 Task: Add the start date of August, 2020.
Action: Mouse moved to (928, 121)
Screenshot: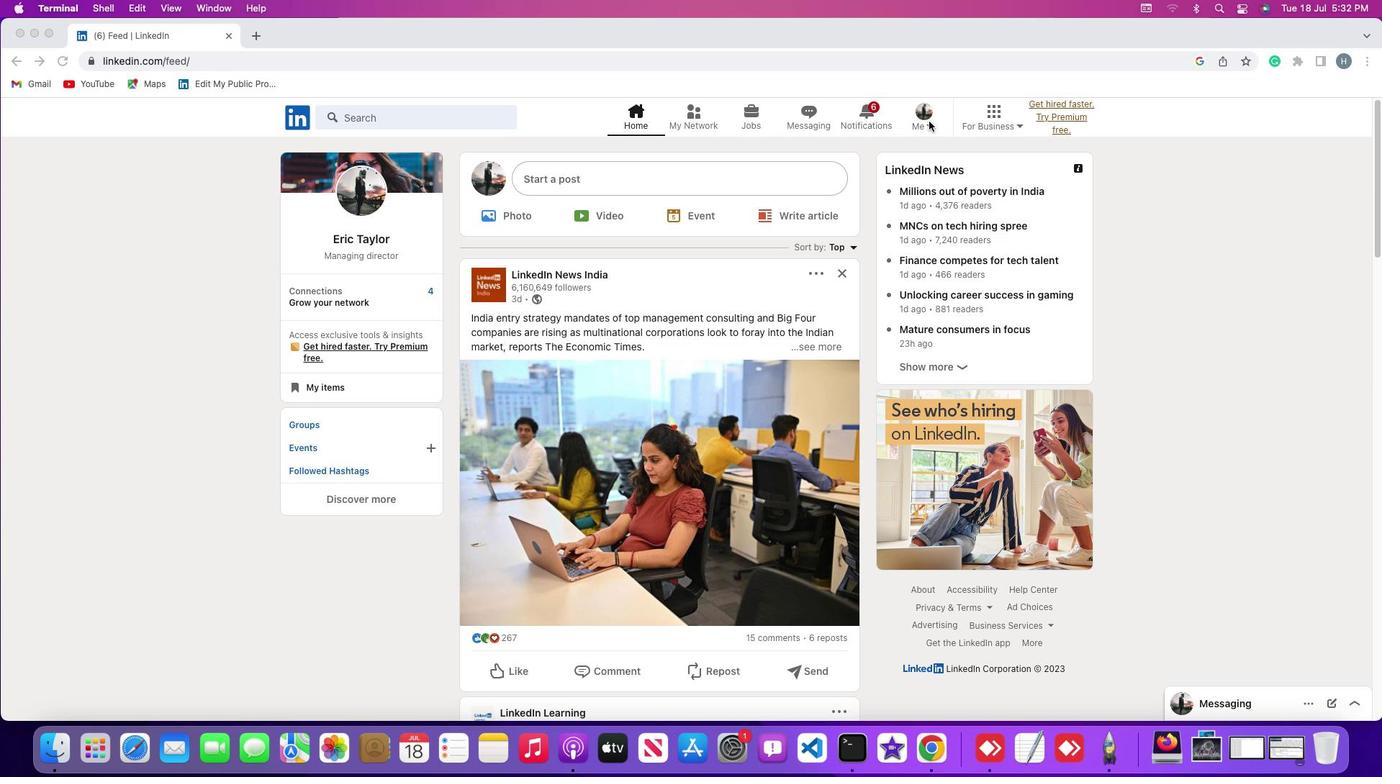 
Action: Mouse pressed left at (928, 121)
Screenshot: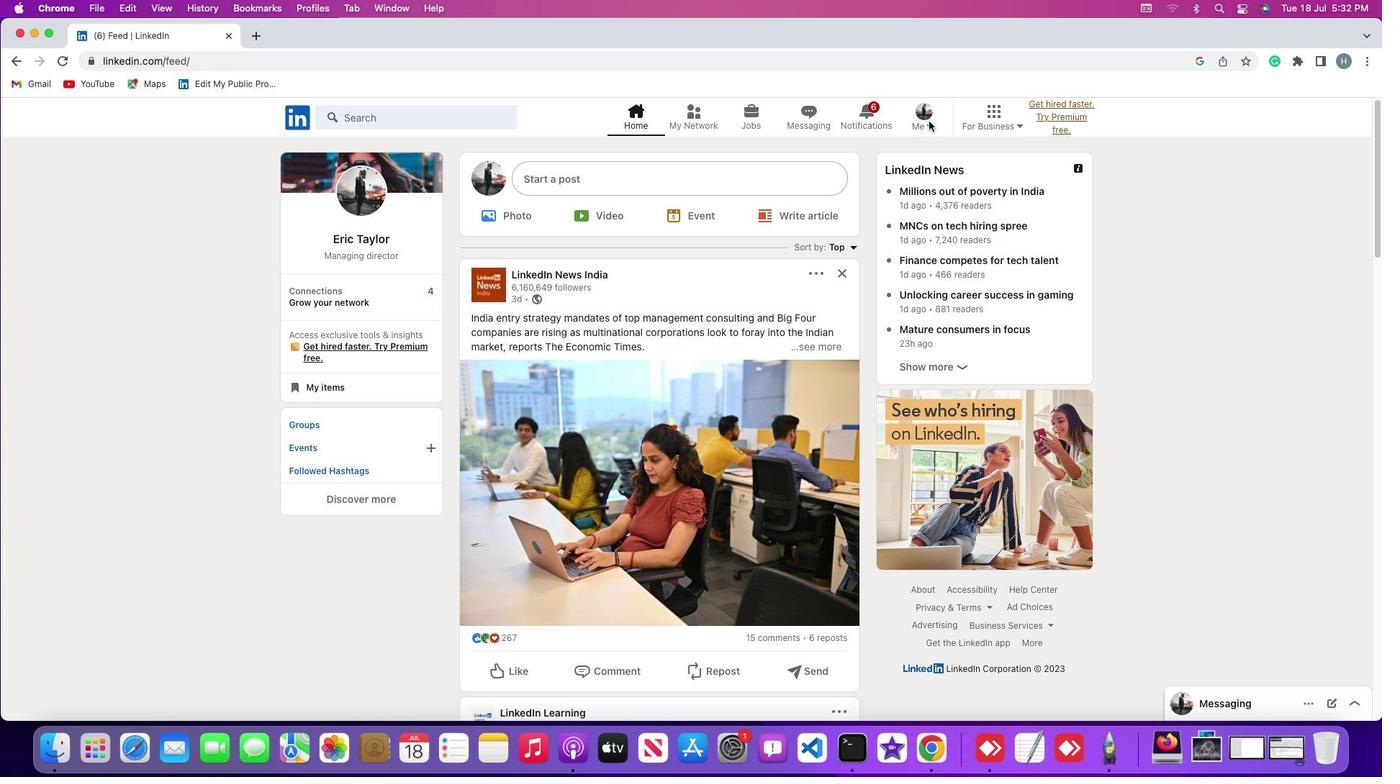 
Action: Mouse moved to (931, 123)
Screenshot: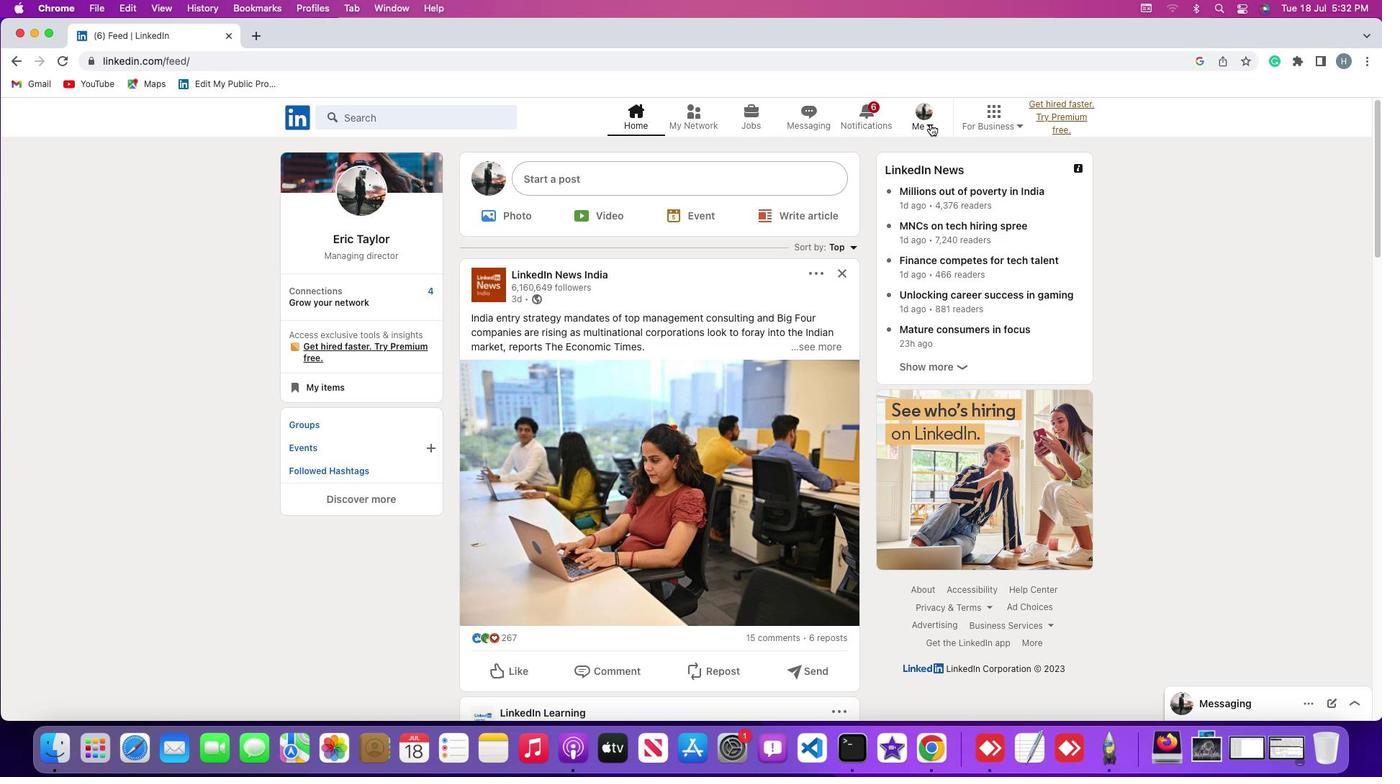 
Action: Mouse pressed left at (931, 123)
Screenshot: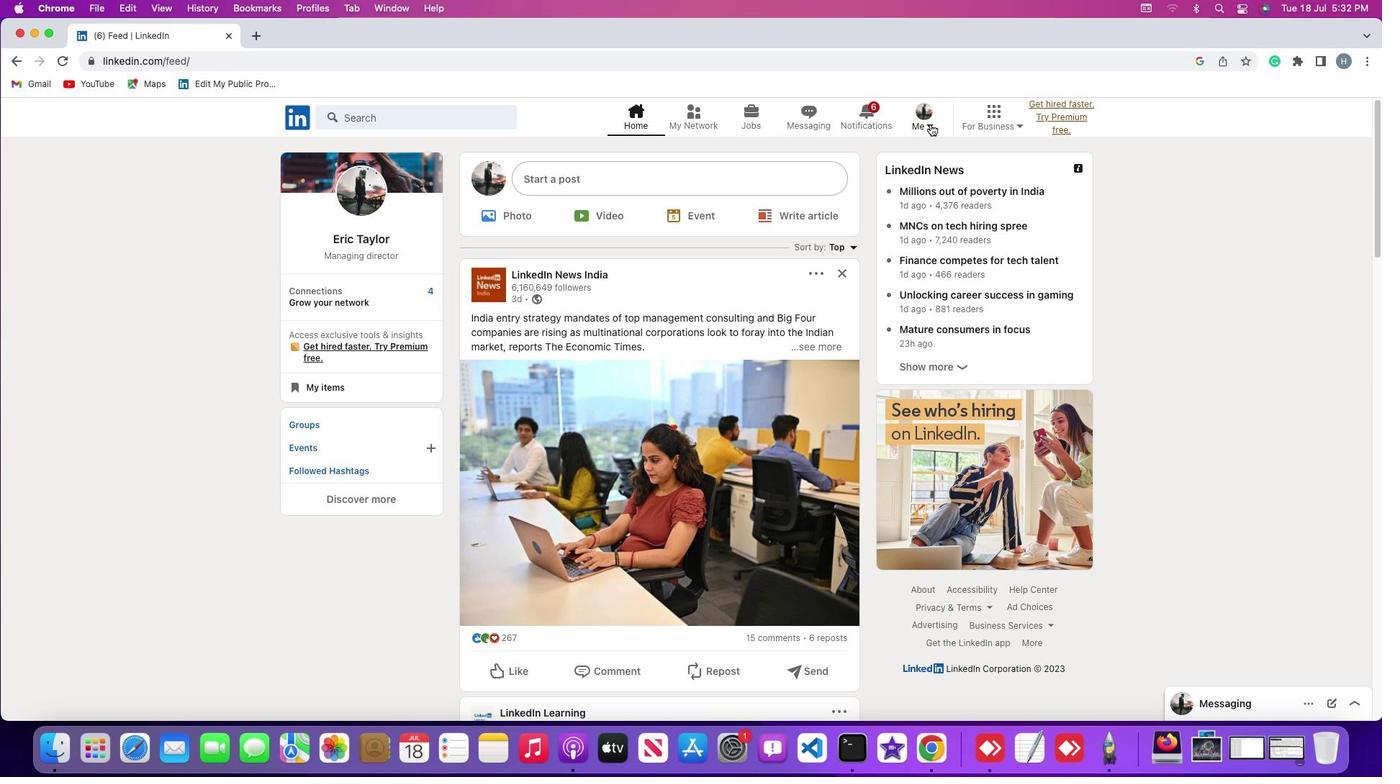 
Action: Mouse moved to (913, 198)
Screenshot: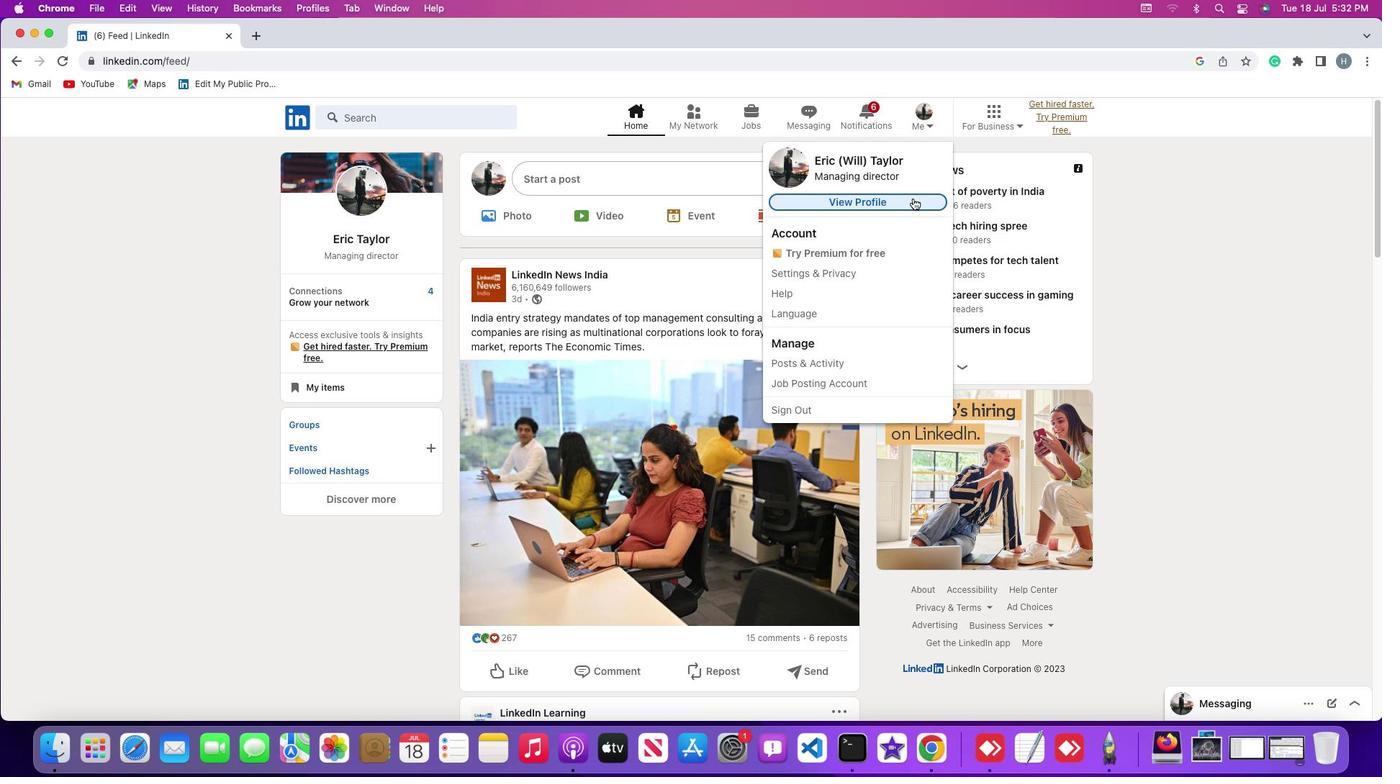 
Action: Mouse pressed left at (913, 198)
Screenshot: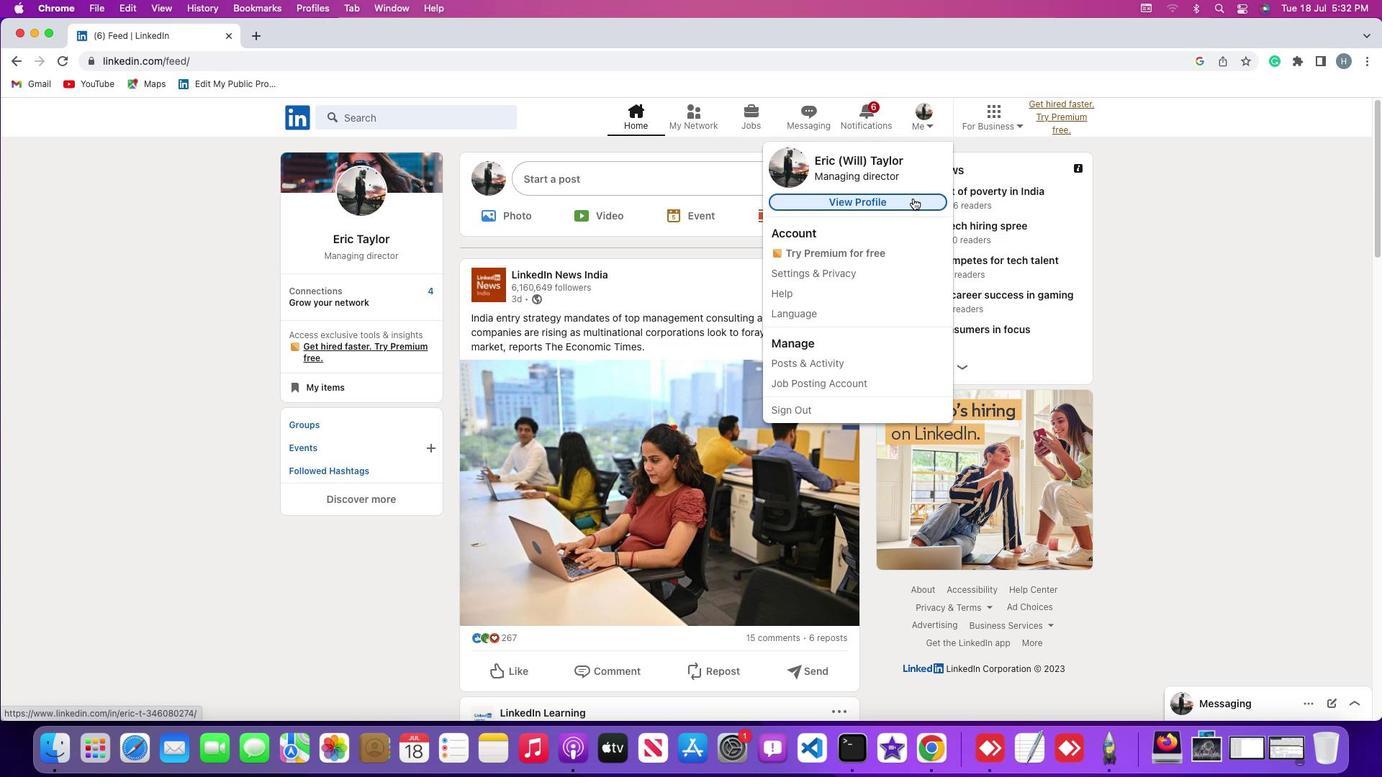 
Action: Mouse moved to (829, 316)
Screenshot: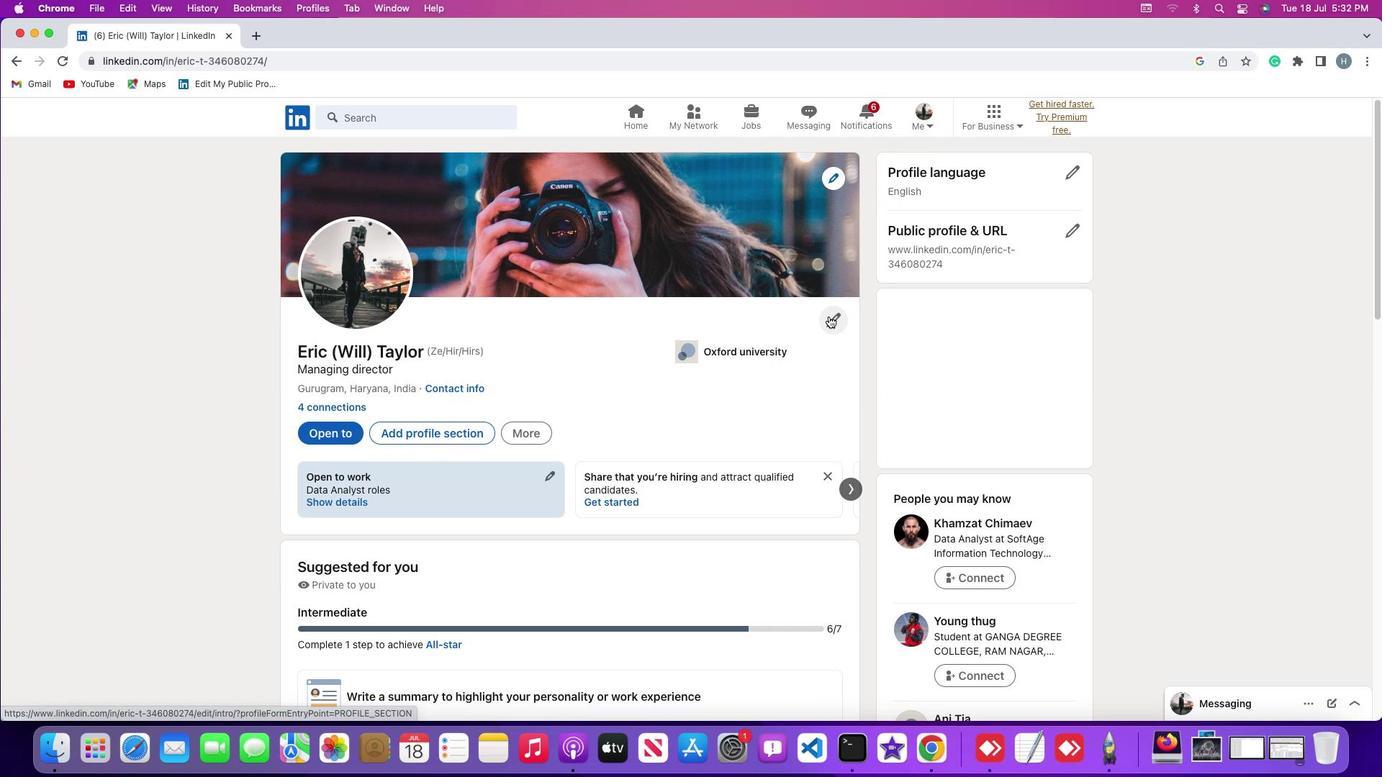
Action: Mouse pressed left at (829, 316)
Screenshot: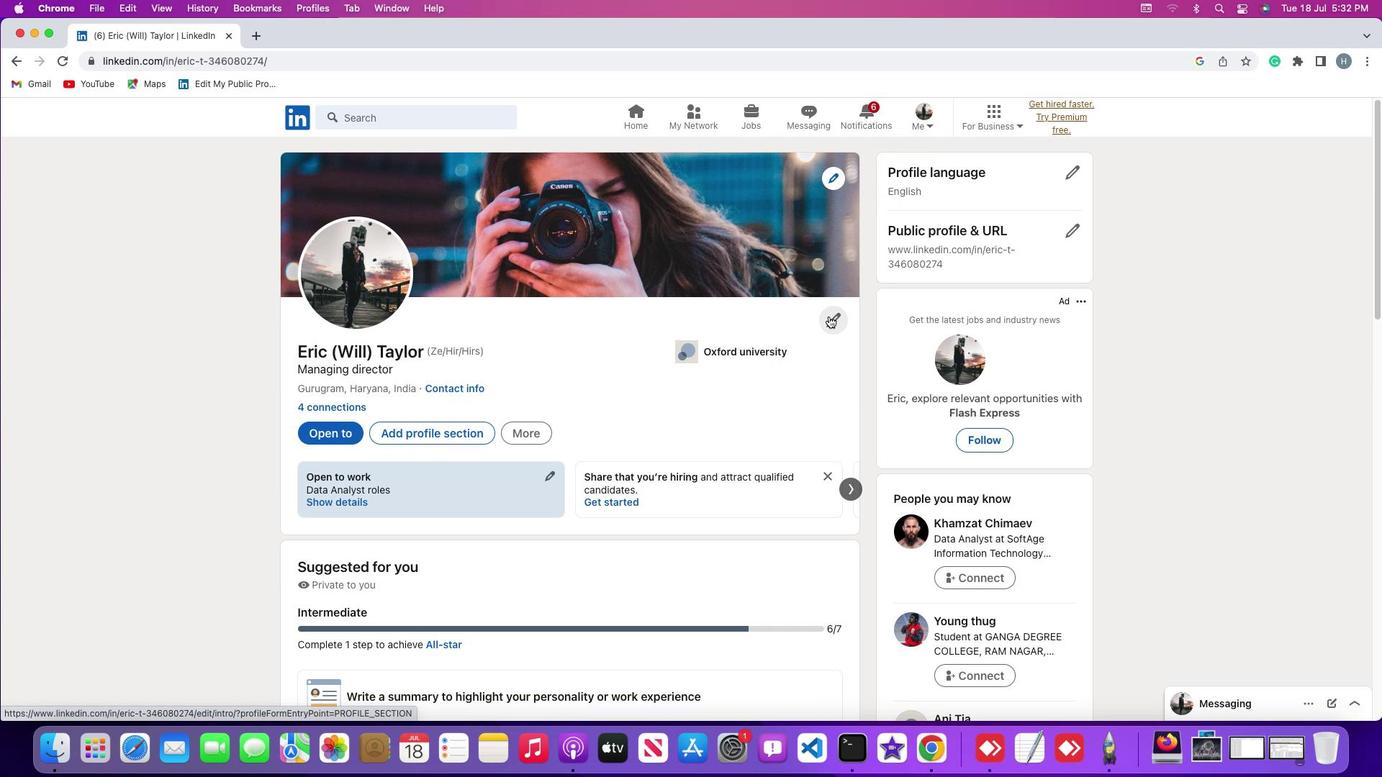 
Action: Mouse moved to (745, 366)
Screenshot: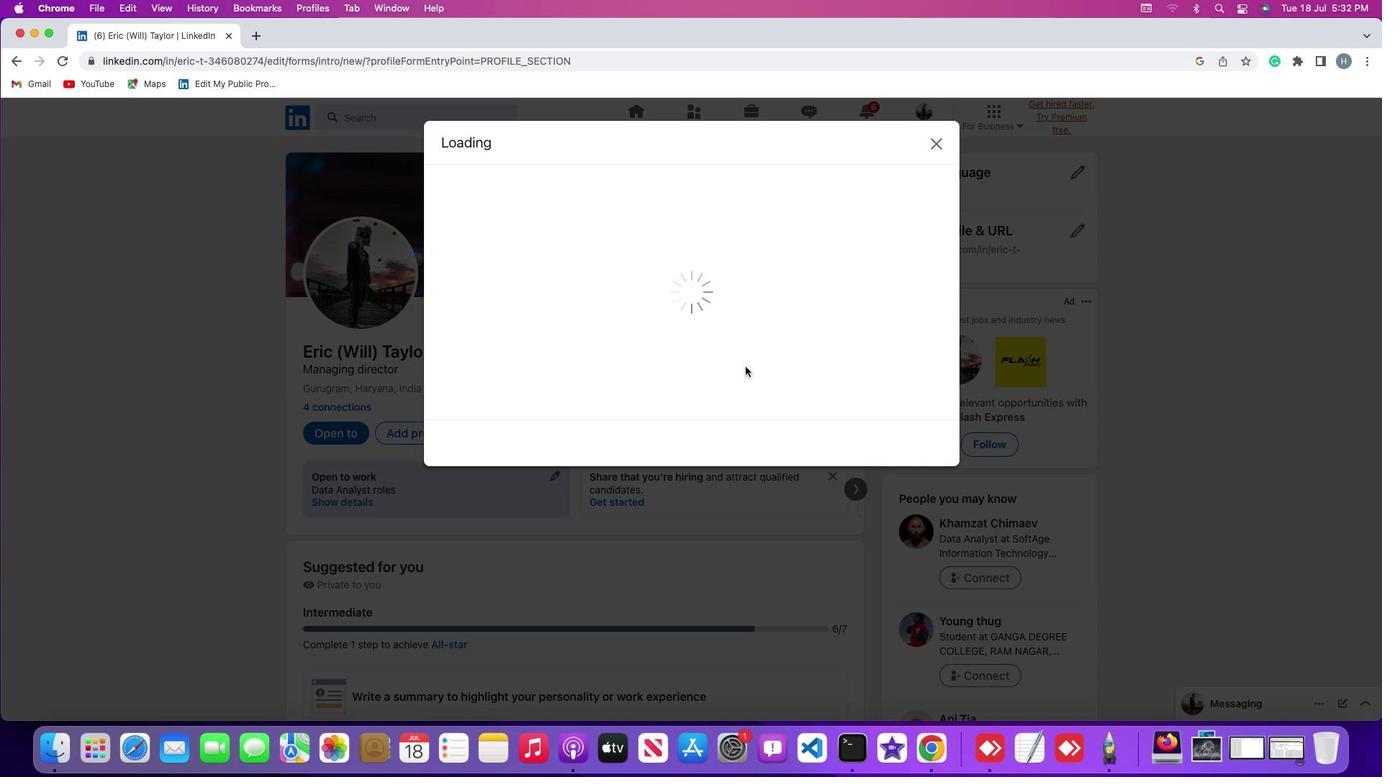 
Action: Mouse scrolled (745, 366) with delta (0, 0)
Screenshot: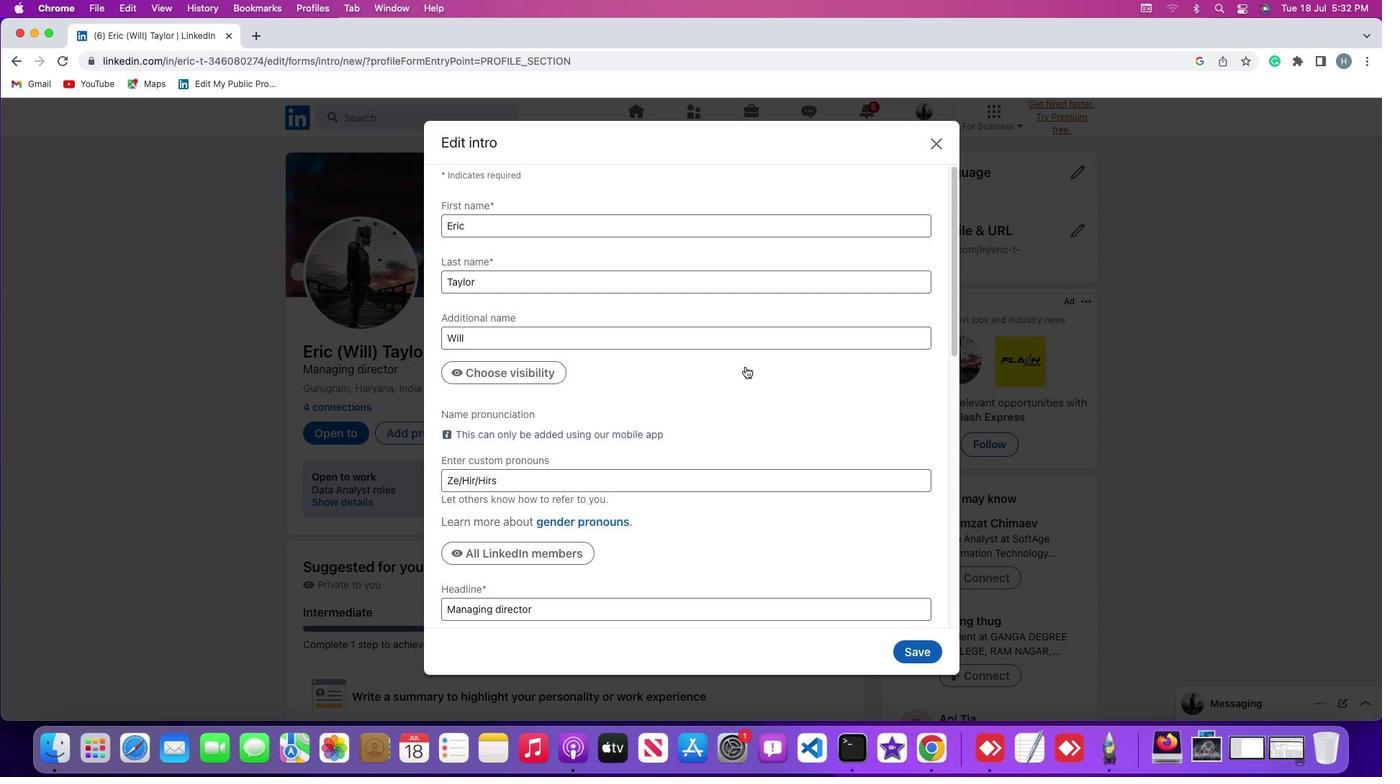 
Action: Mouse scrolled (745, 366) with delta (0, 0)
Screenshot: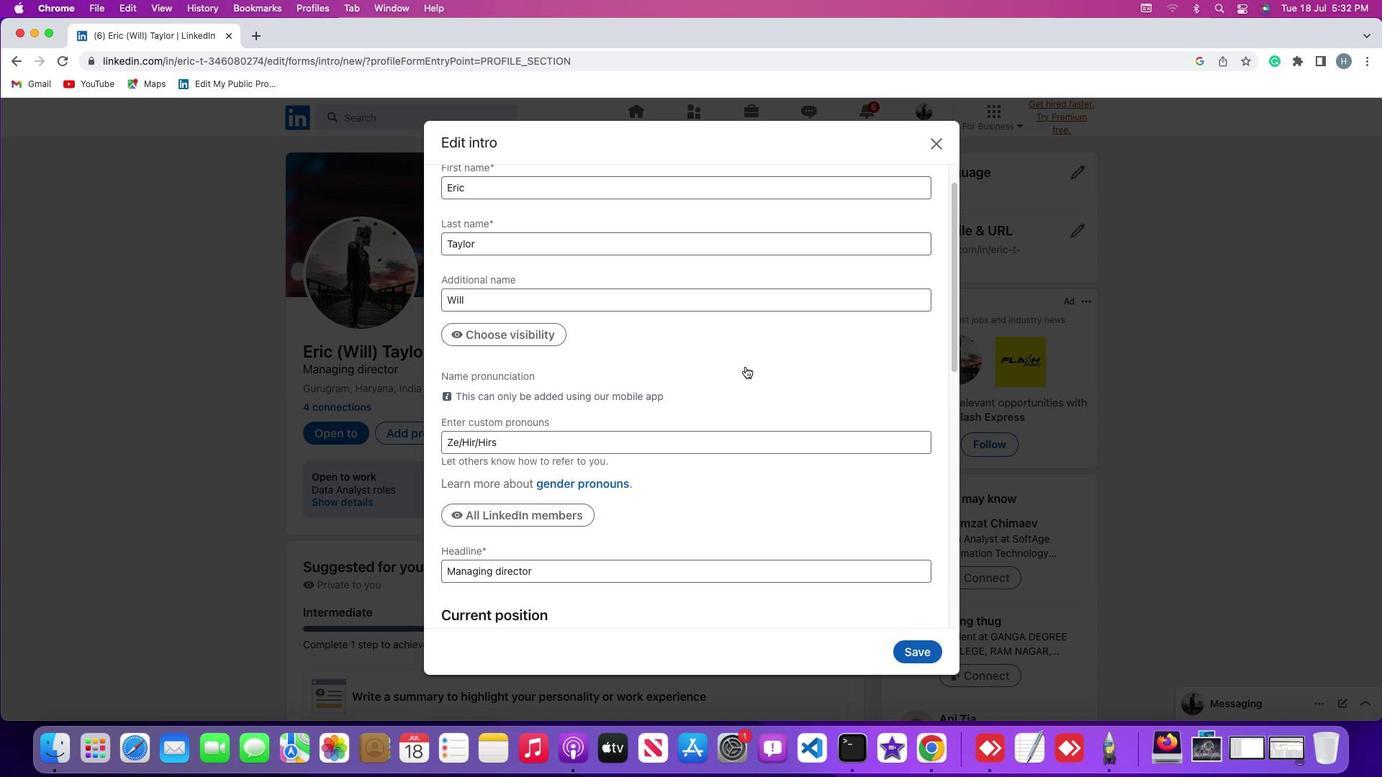 
Action: Mouse scrolled (745, 366) with delta (0, -2)
Screenshot: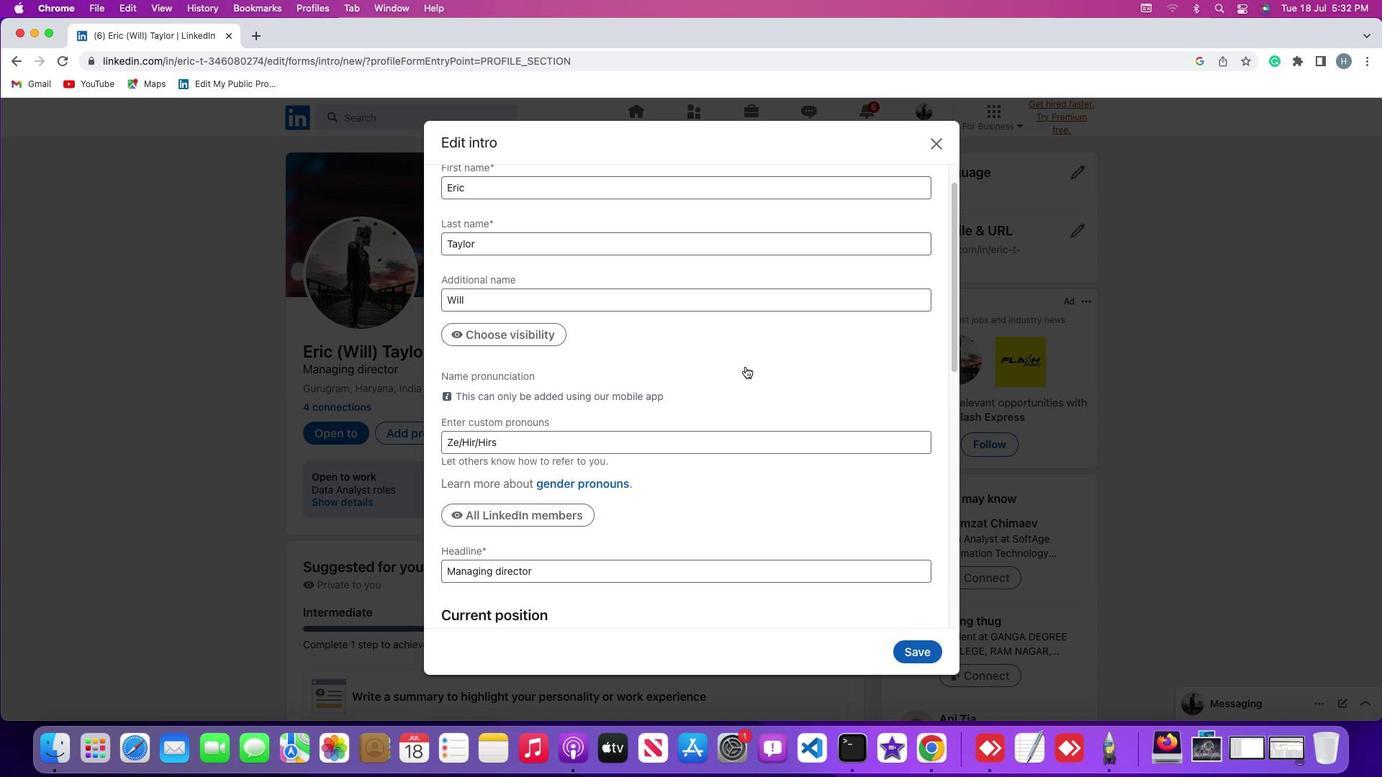 
Action: Mouse scrolled (745, 366) with delta (0, -3)
Screenshot: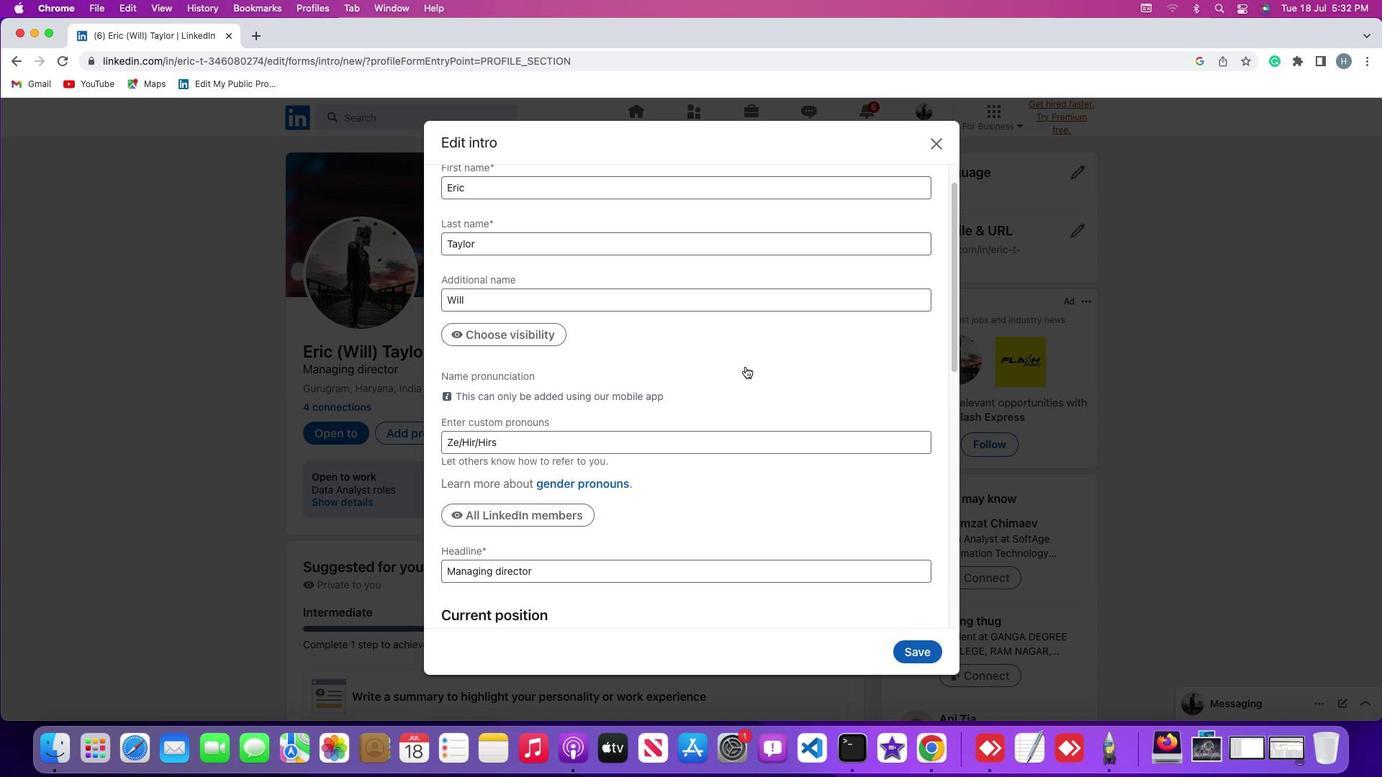
Action: Mouse scrolled (745, 366) with delta (0, -4)
Screenshot: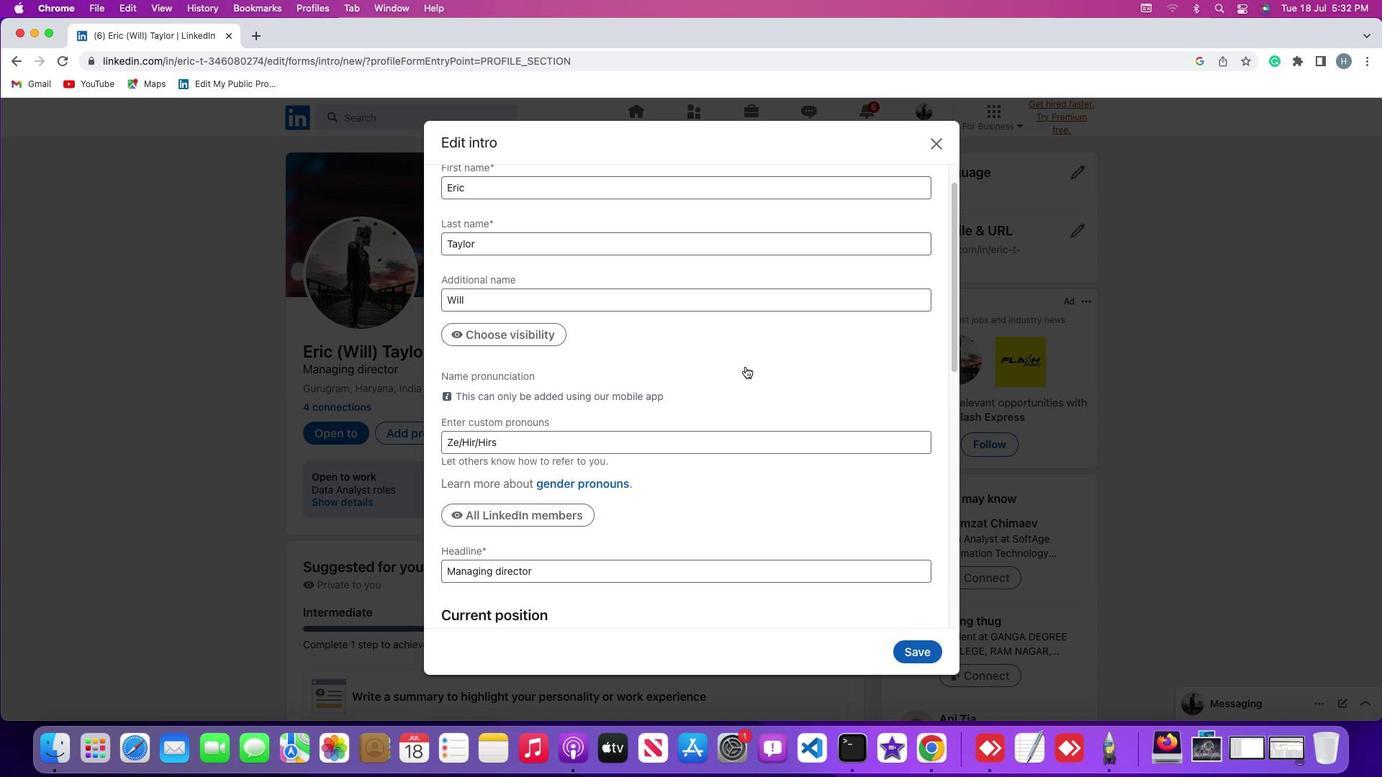 
Action: Mouse scrolled (745, 366) with delta (0, -5)
Screenshot: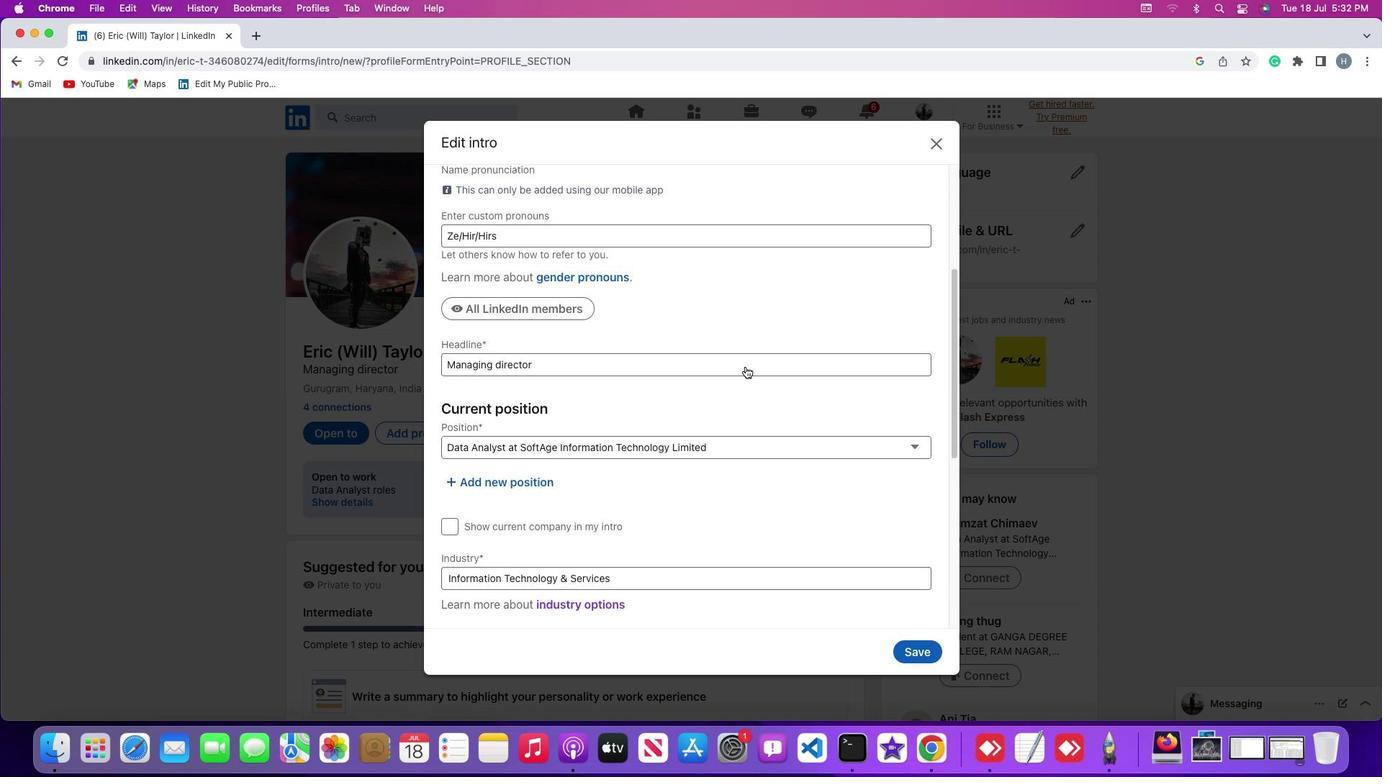 
Action: Mouse scrolled (745, 366) with delta (0, -5)
Screenshot: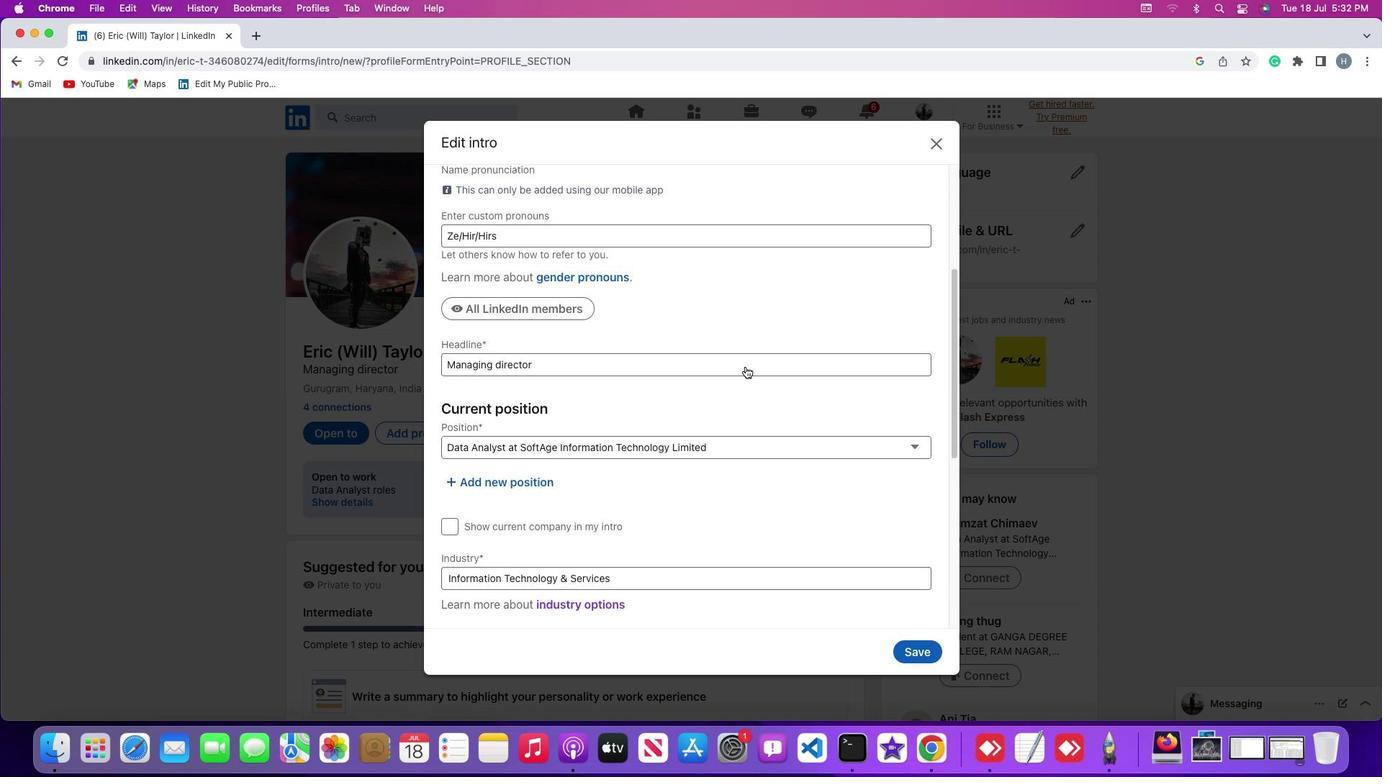 
Action: Mouse scrolled (745, 366) with delta (0, 0)
Screenshot: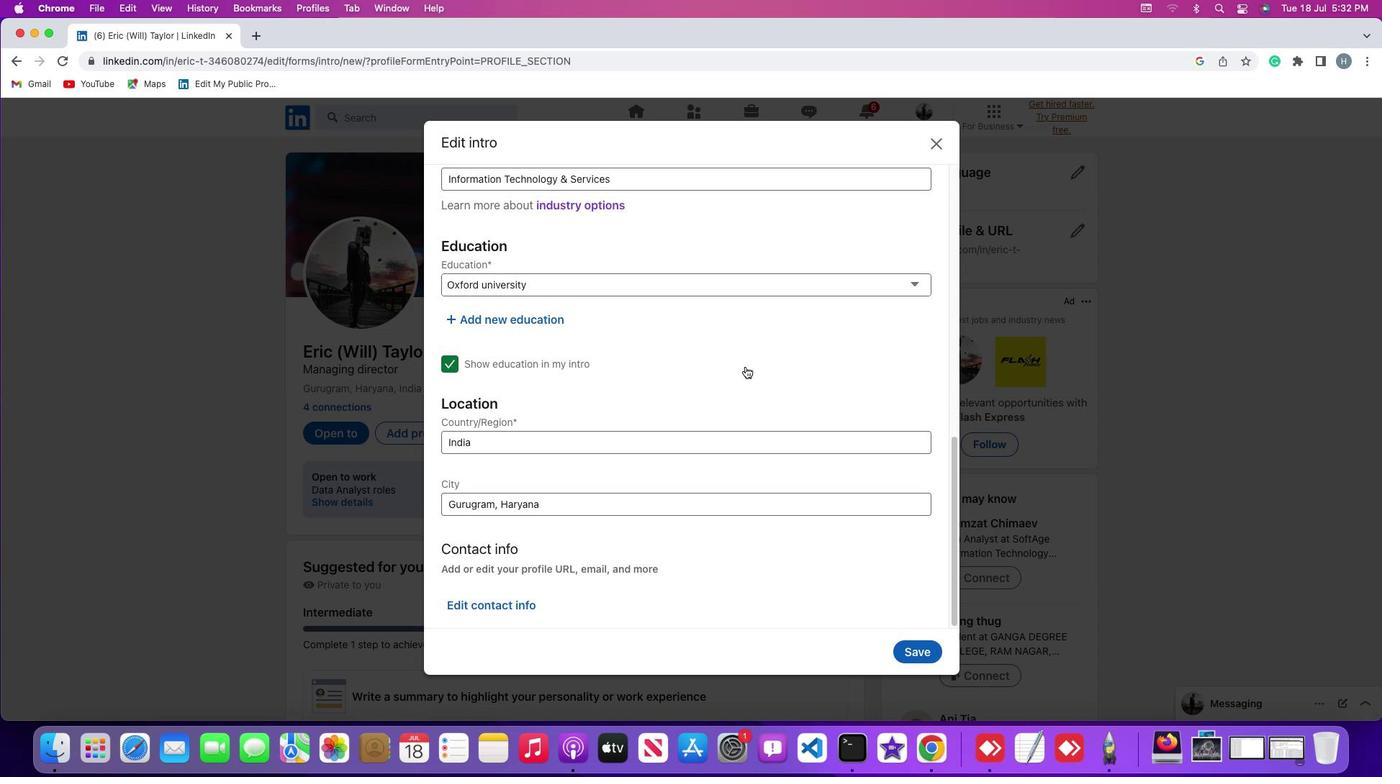 
Action: Mouse scrolled (745, 366) with delta (0, 0)
Screenshot: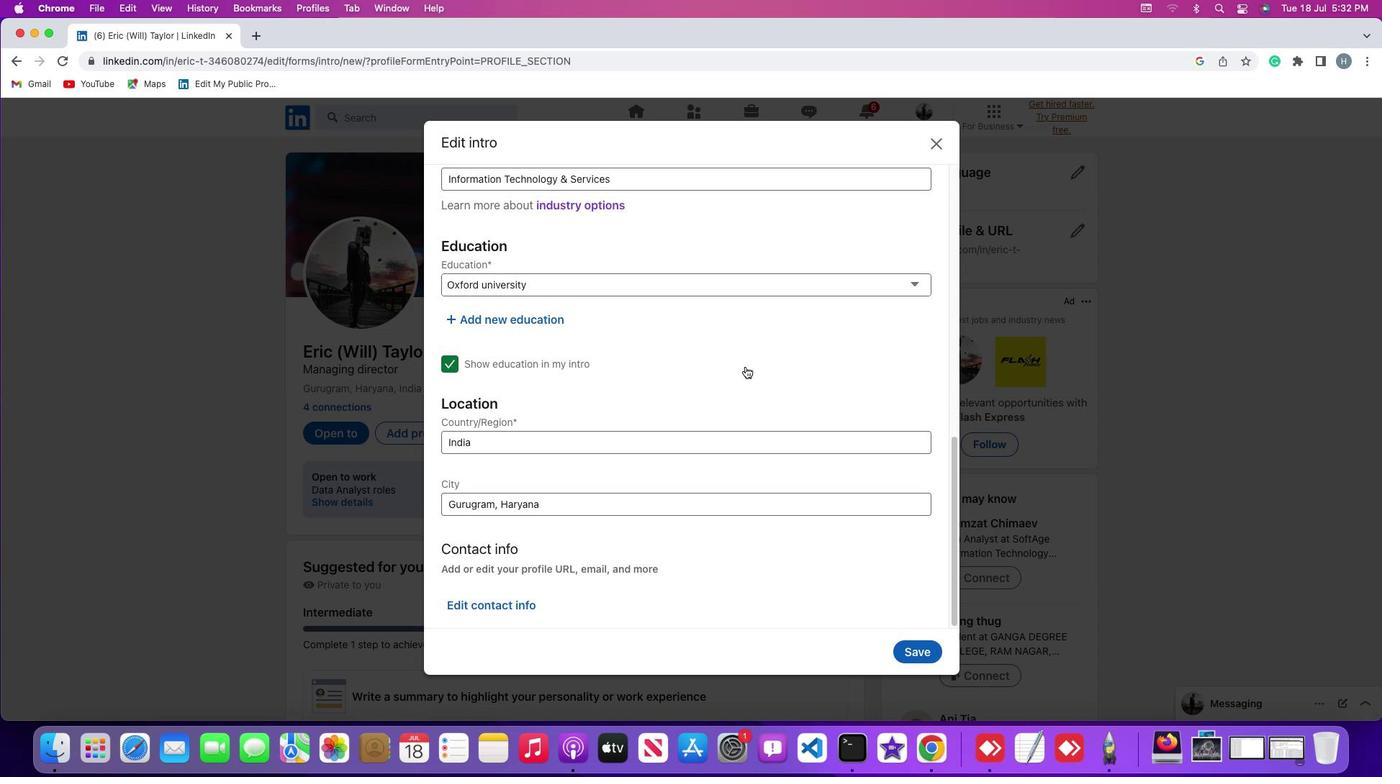 
Action: Mouse scrolled (745, 366) with delta (0, -2)
Screenshot: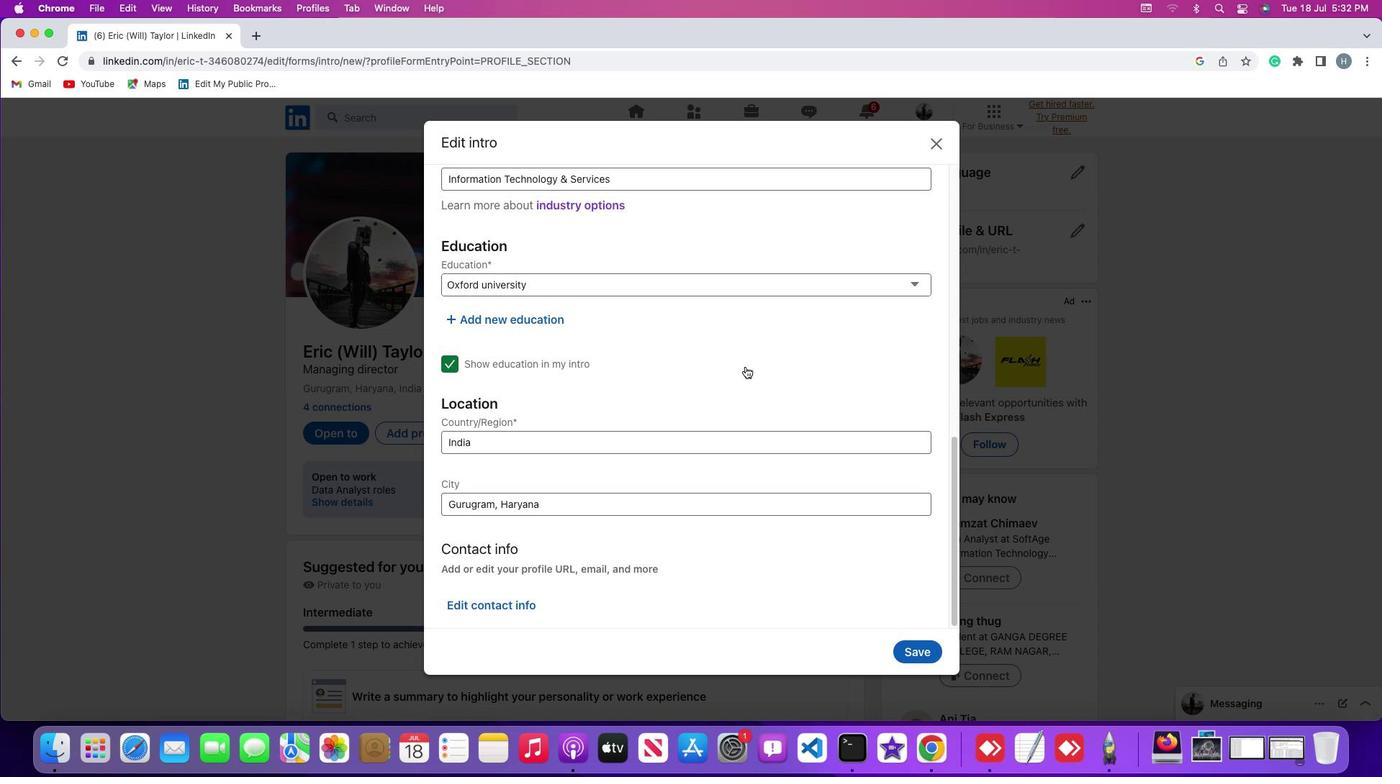 
Action: Mouse scrolled (745, 366) with delta (0, -3)
Screenshot: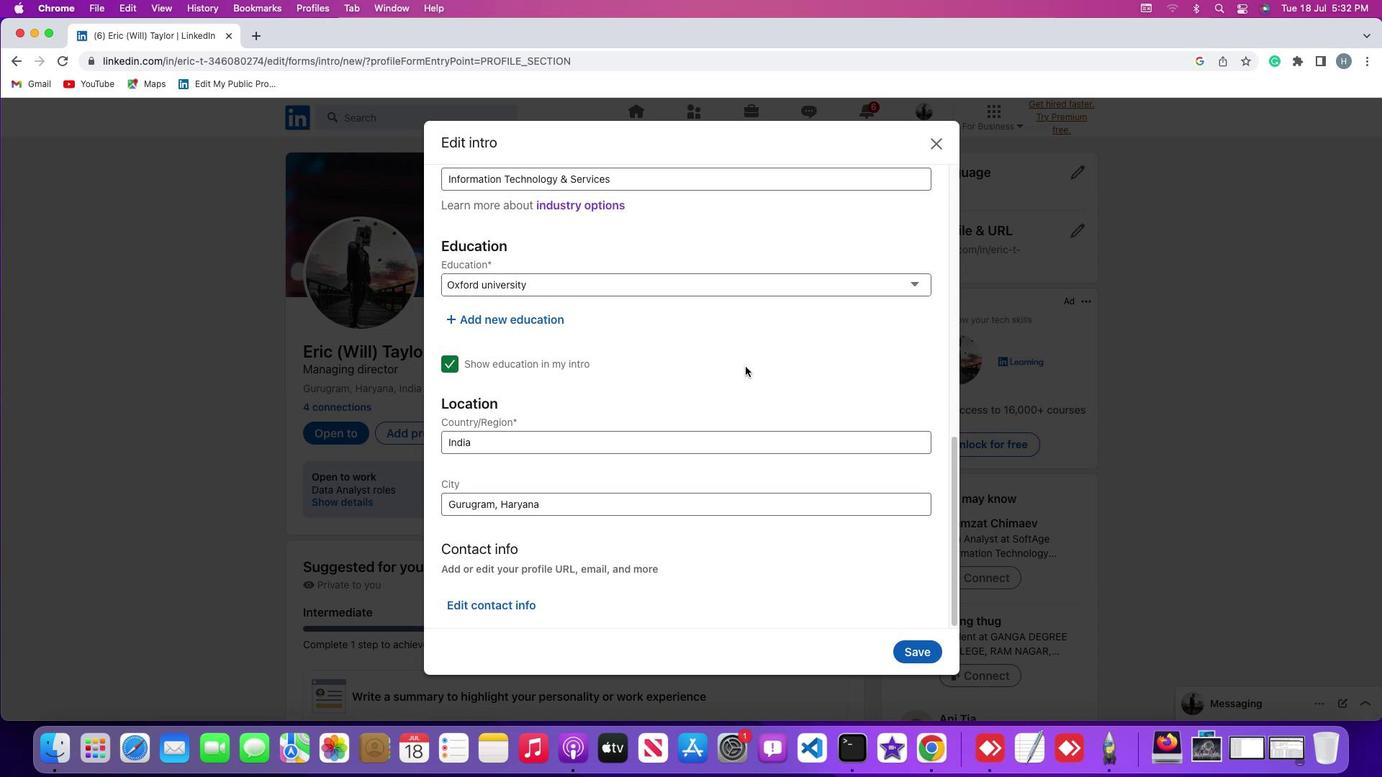 
Action: Mouse scrolled (745, 366) with delta (0, -4)
Screenshot: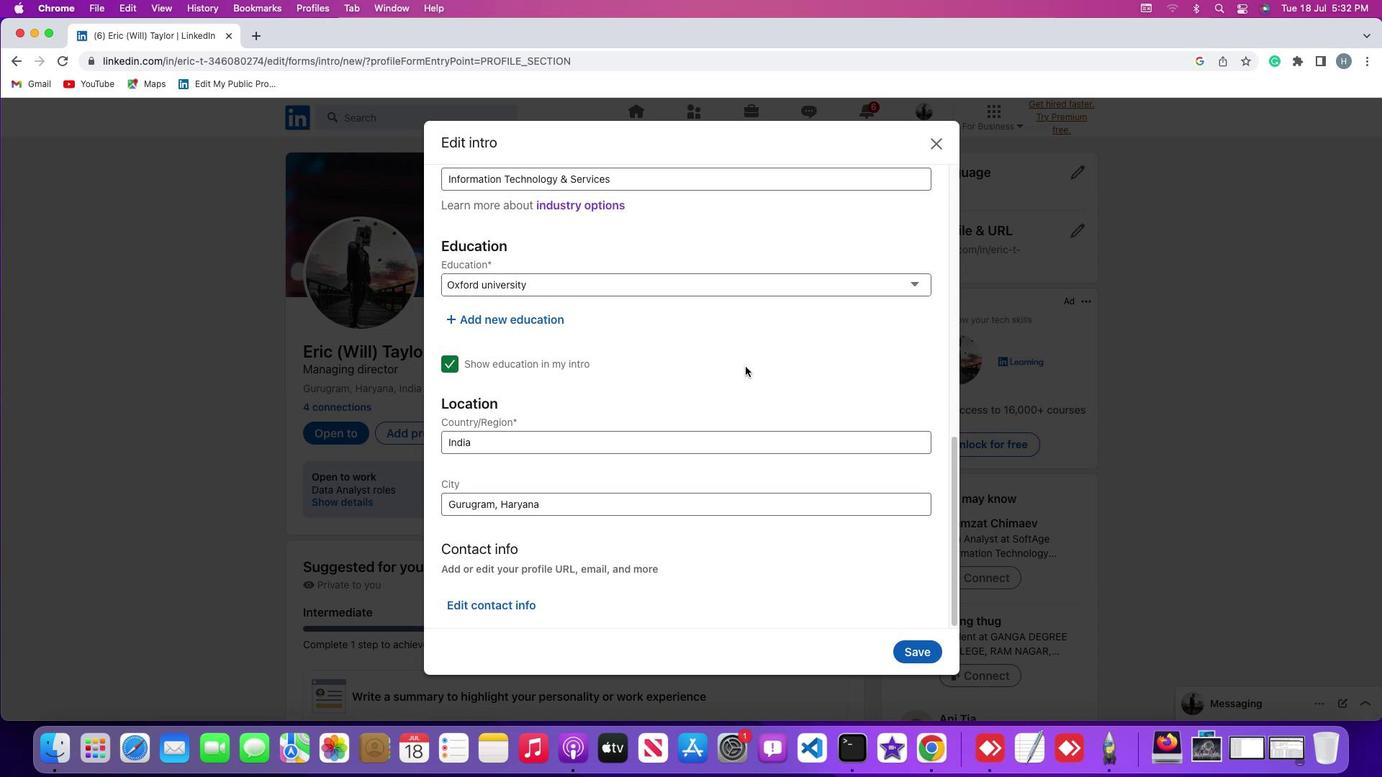 
Action: Mouse scrolled (745, 366) with delta (0, -5)
Screenshot: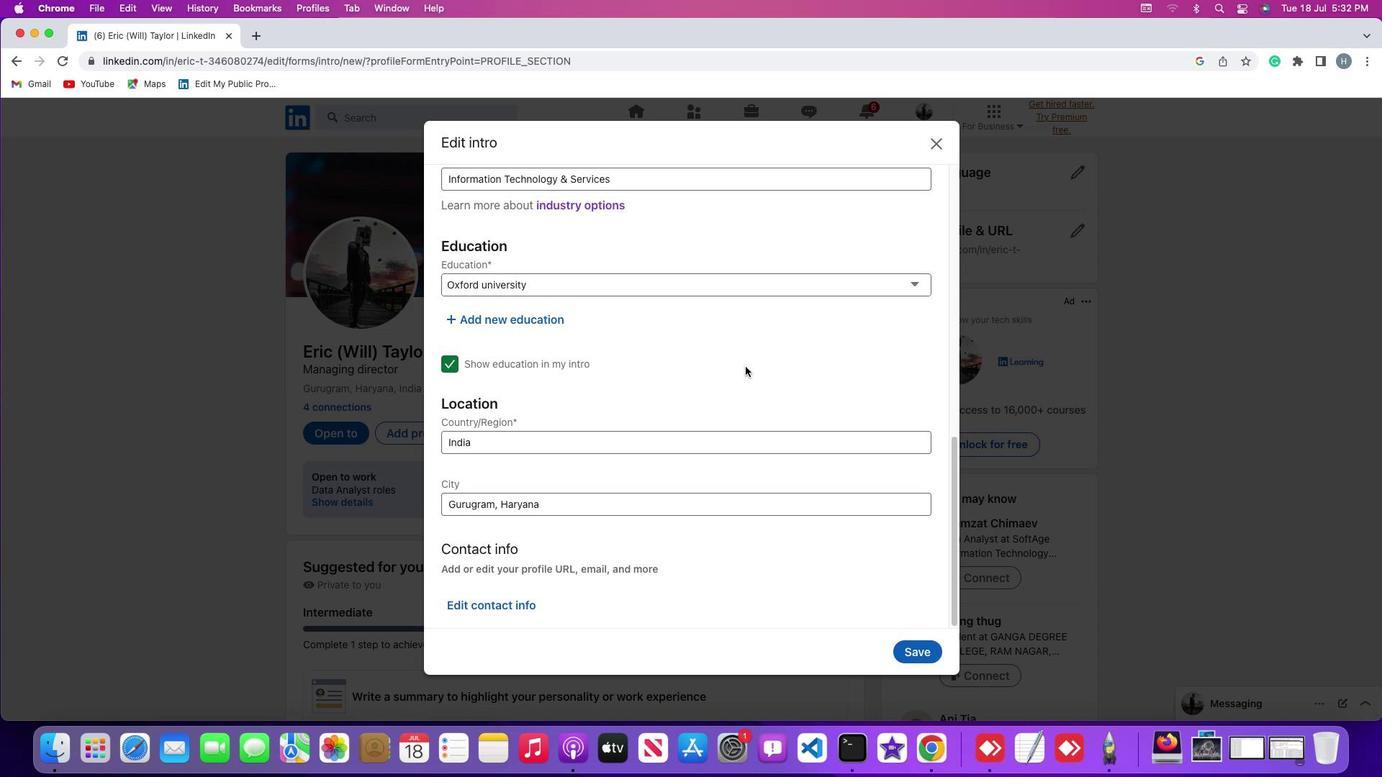 
Action: Mouse scrolled (745, 366) with delta (0, 0)
Screenshot: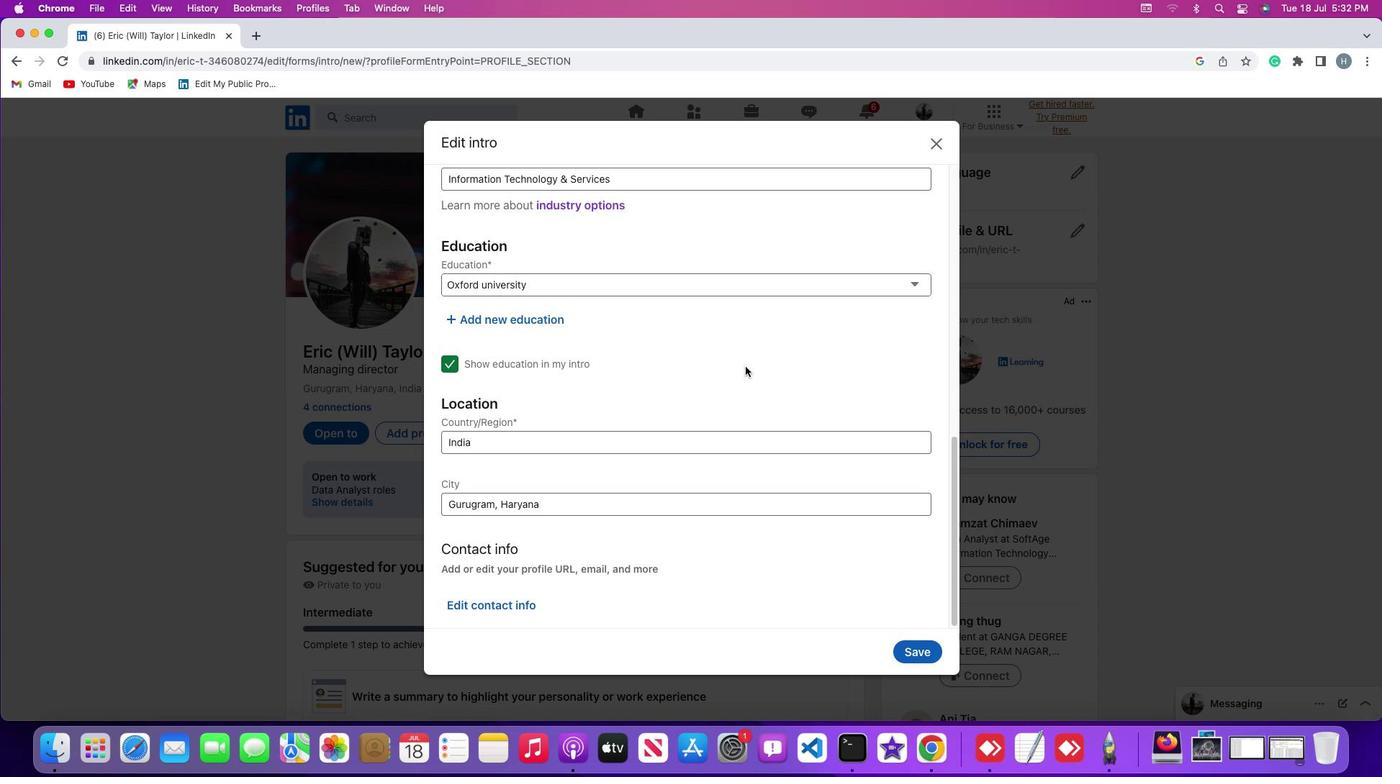 
Action: Mouse scrolled (745, 366) with delta (0, 0)
Screenshot: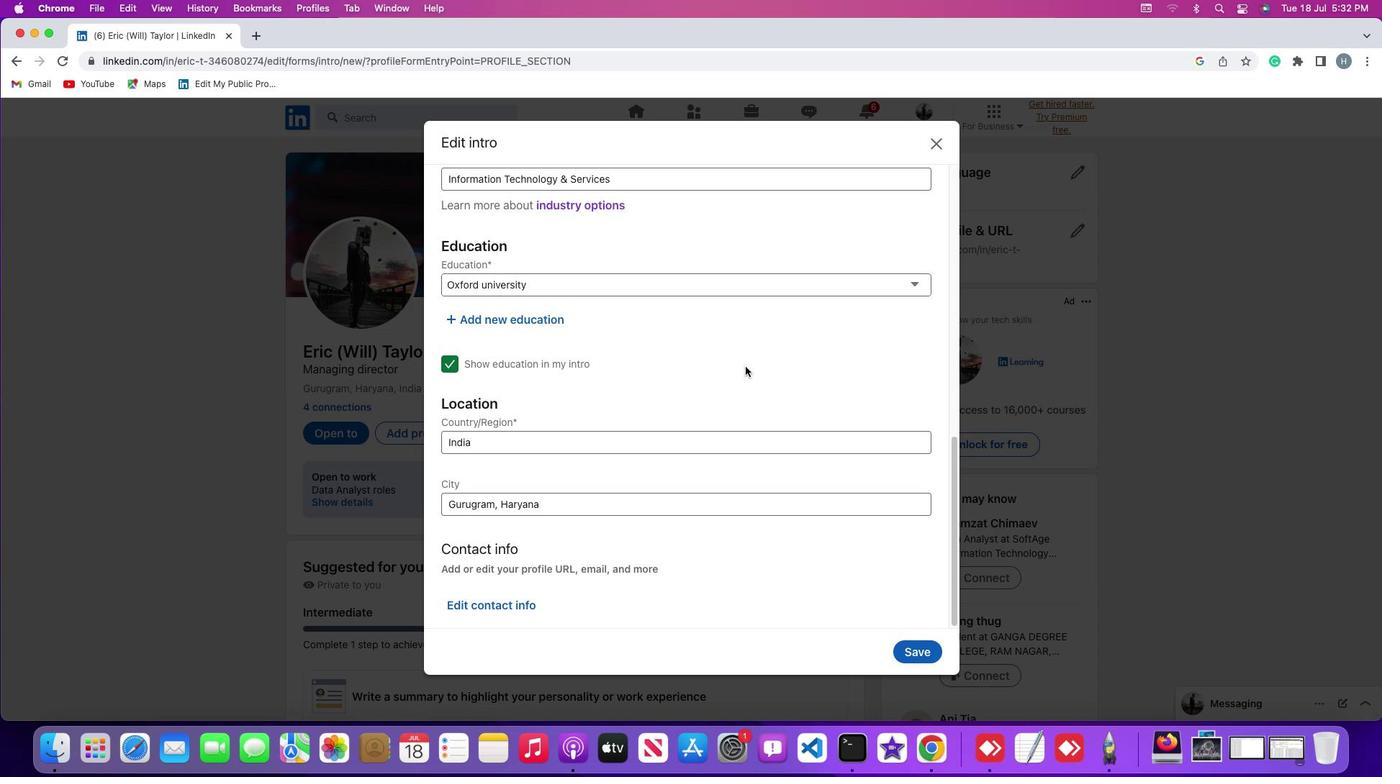 
Action: Mouse scrolled (745, 366) with delta (0, -2)
Screenshot: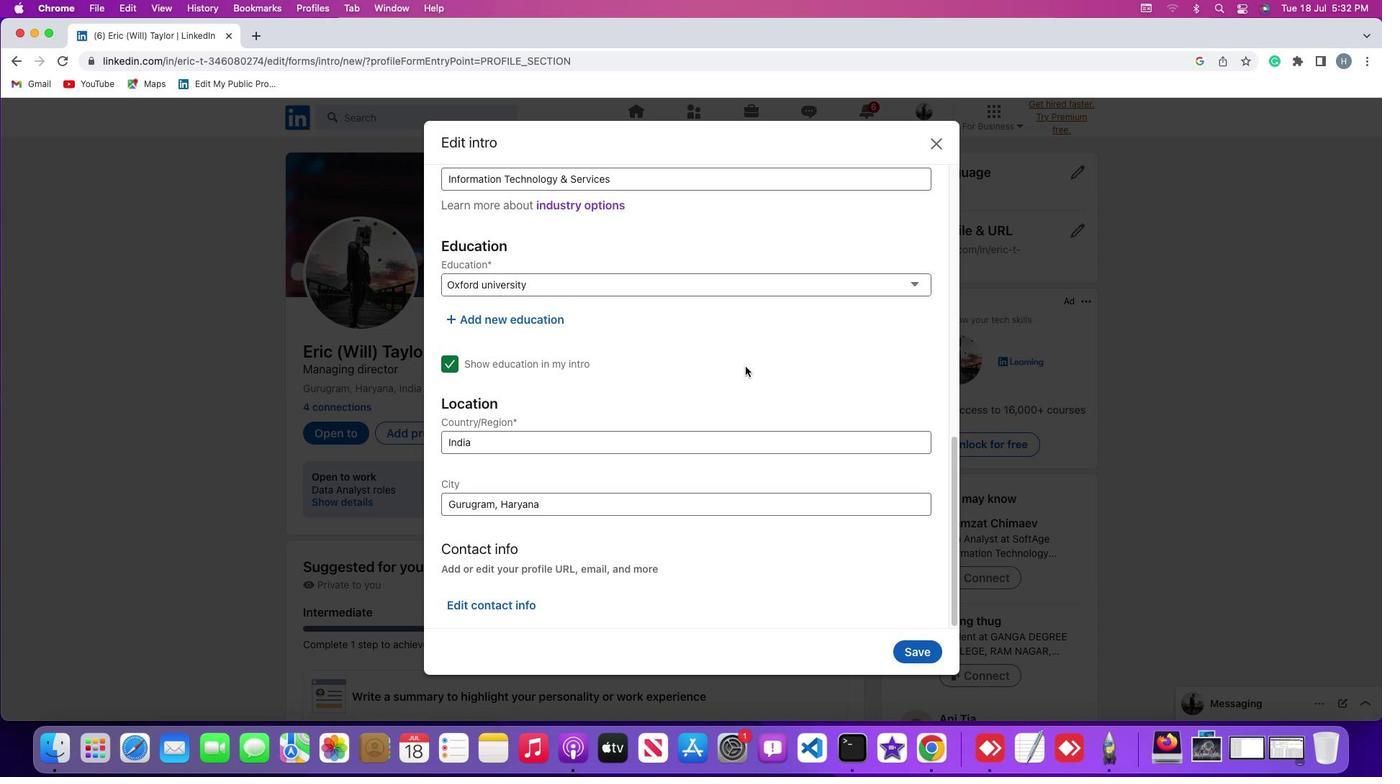
Action: Mouse scrolled (745, 366) with delta (0, -3)
Screenshot: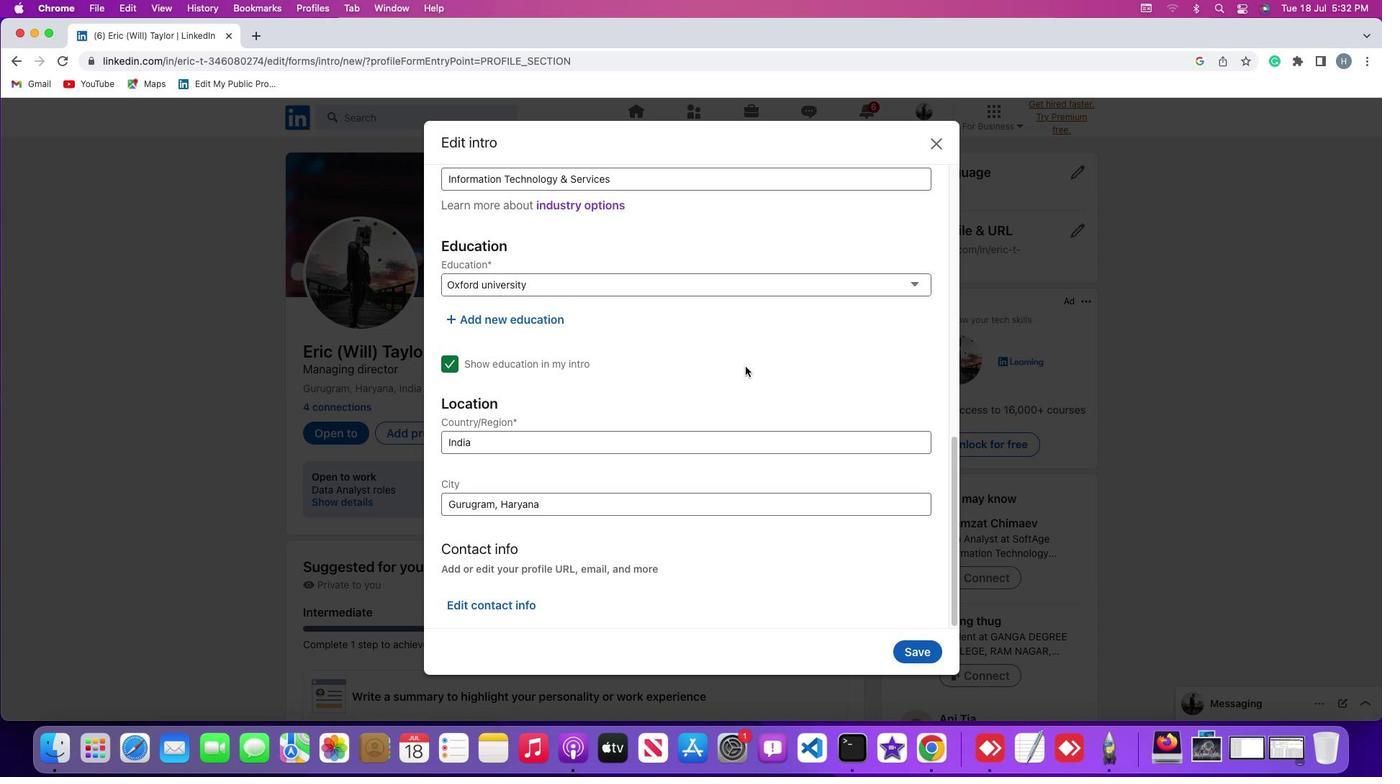 
Action: Mouse moved to (545, 317)
Screenshot: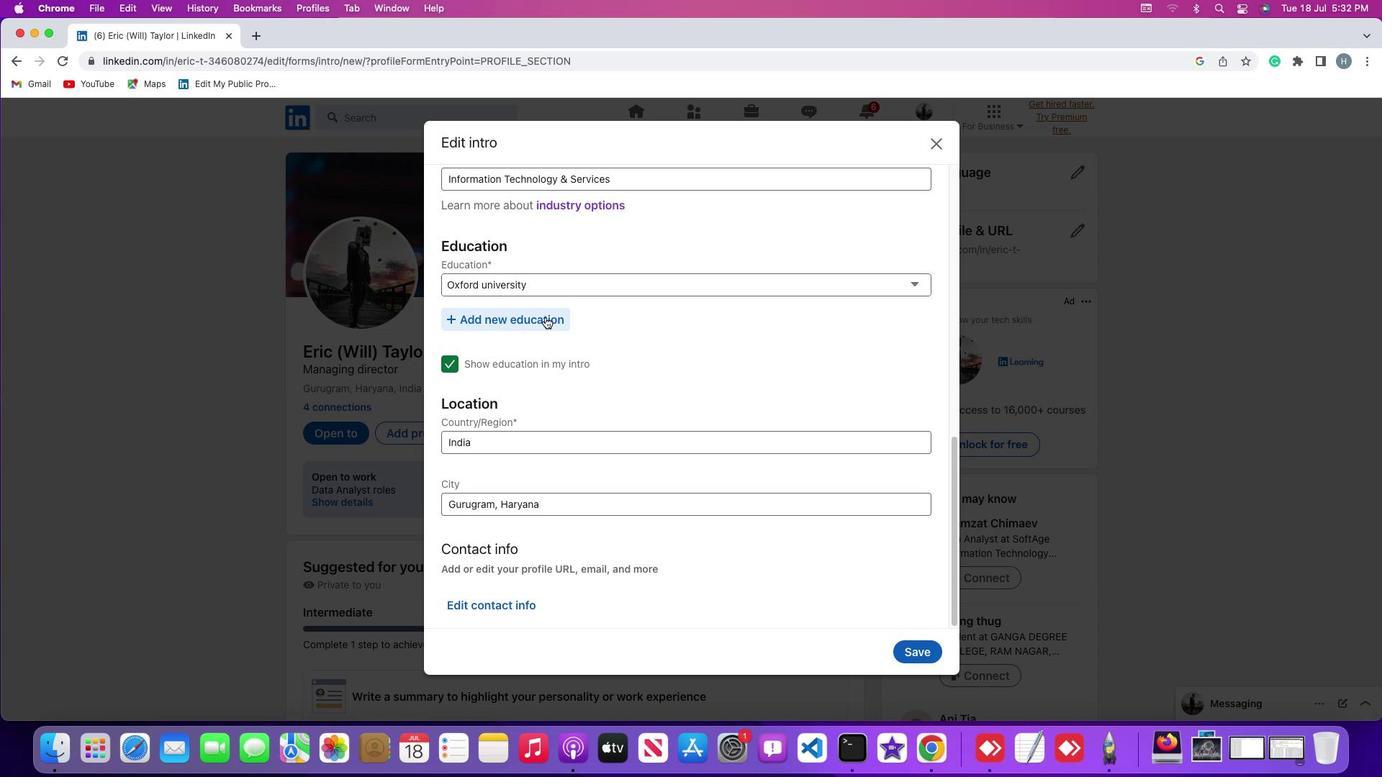
Action: Mouse pressed left at (545, 317)
Screenshot: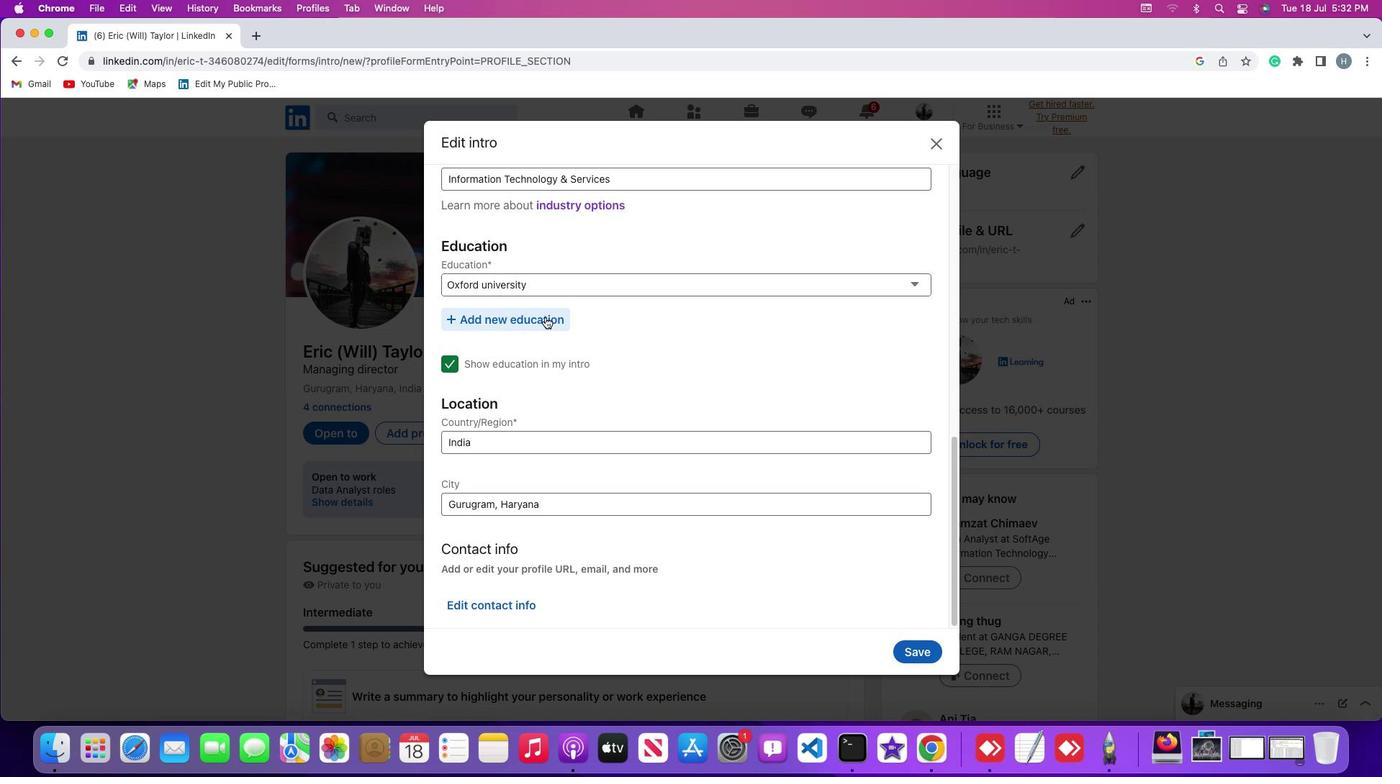 
Action: Mouse moved to (645, 337)
Screenshot: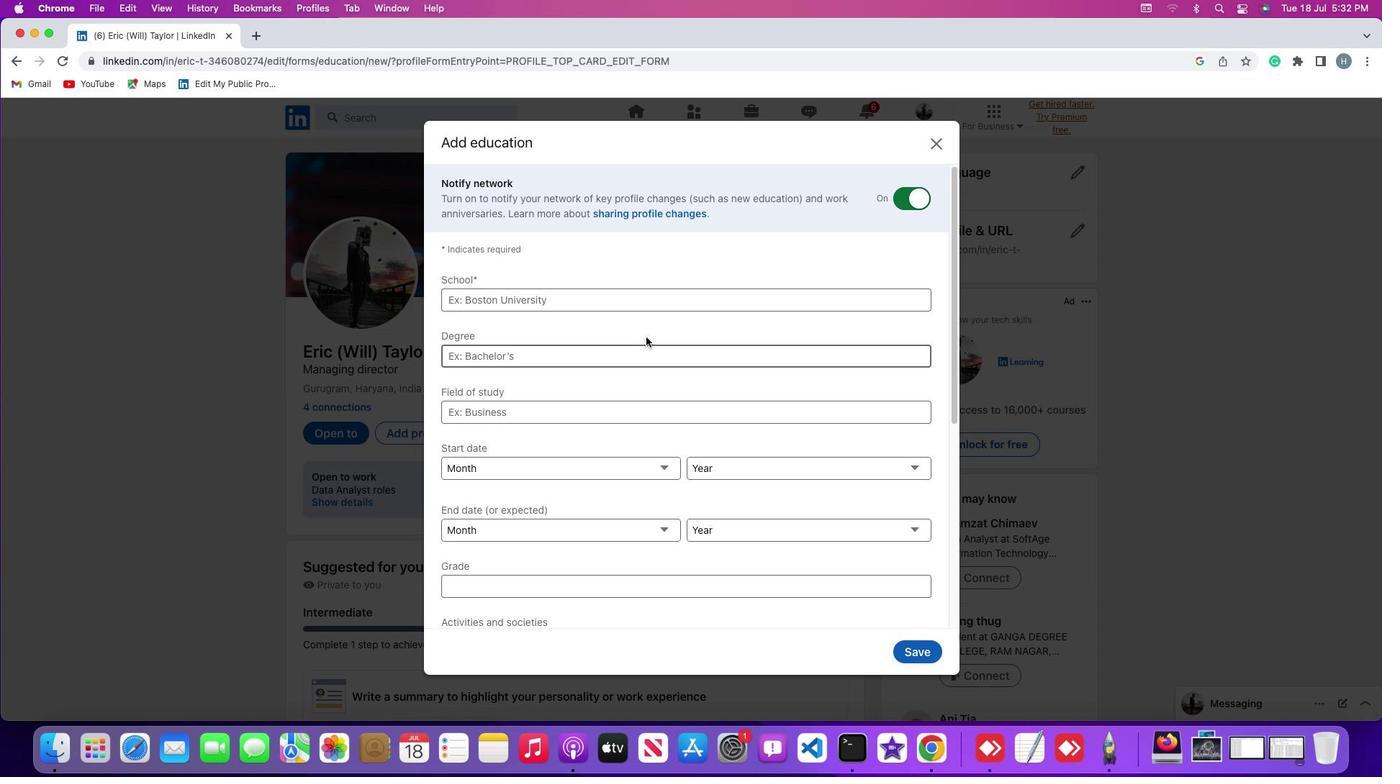 
Action: Mouse scrolled (645, 337) with delta (0, 0)
Screenshot: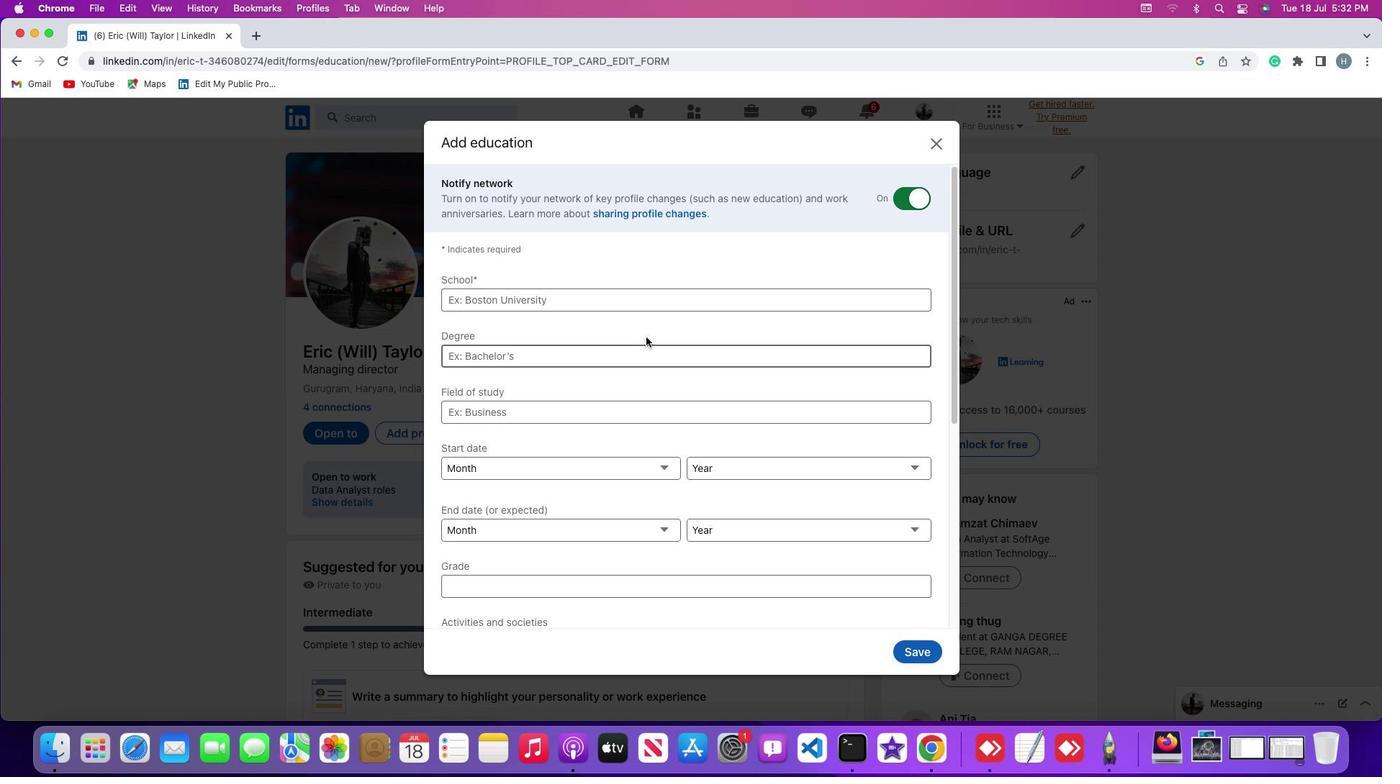 
Action: Mouse scrolled (645, 337) with delta (0, 0)
Screenshot: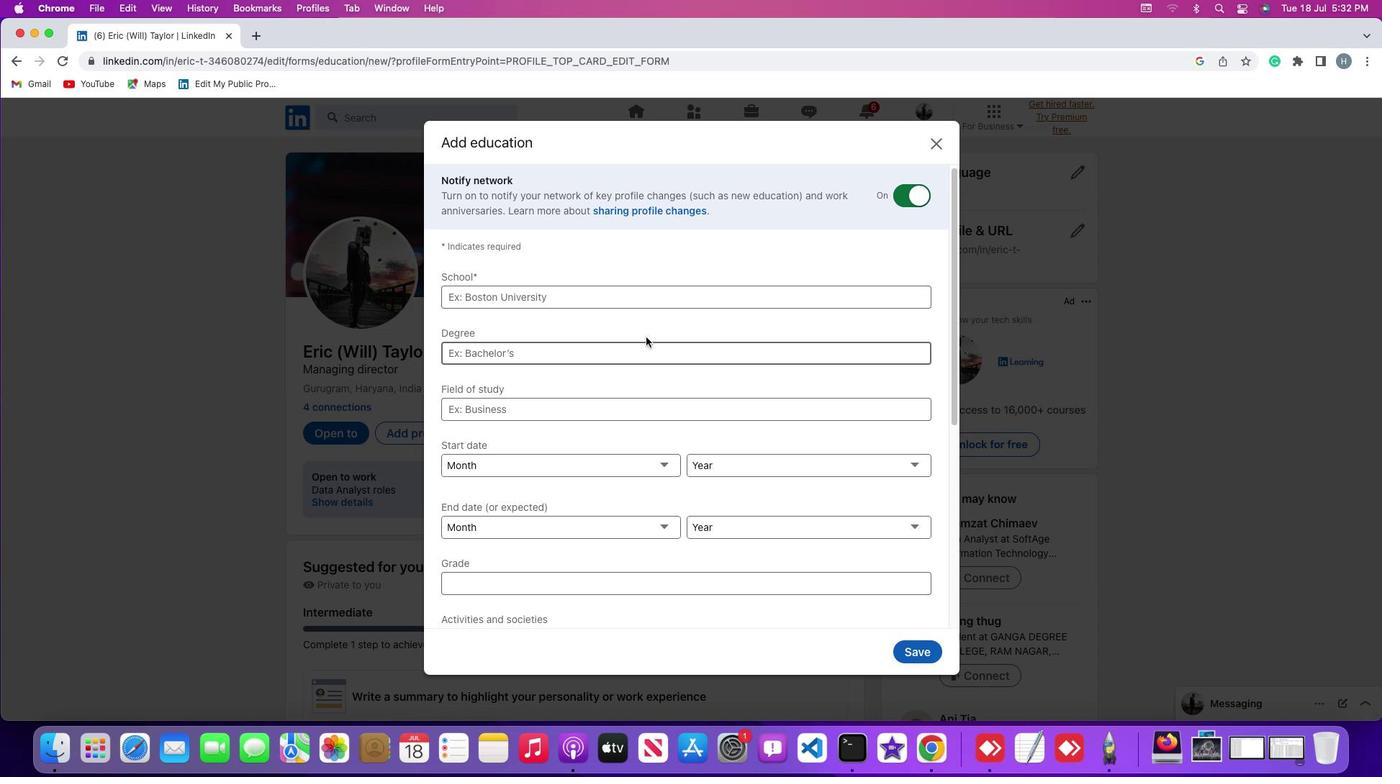 
Action: Mouse scrolled (645, 337) with delta (0, -1)
Screenshot: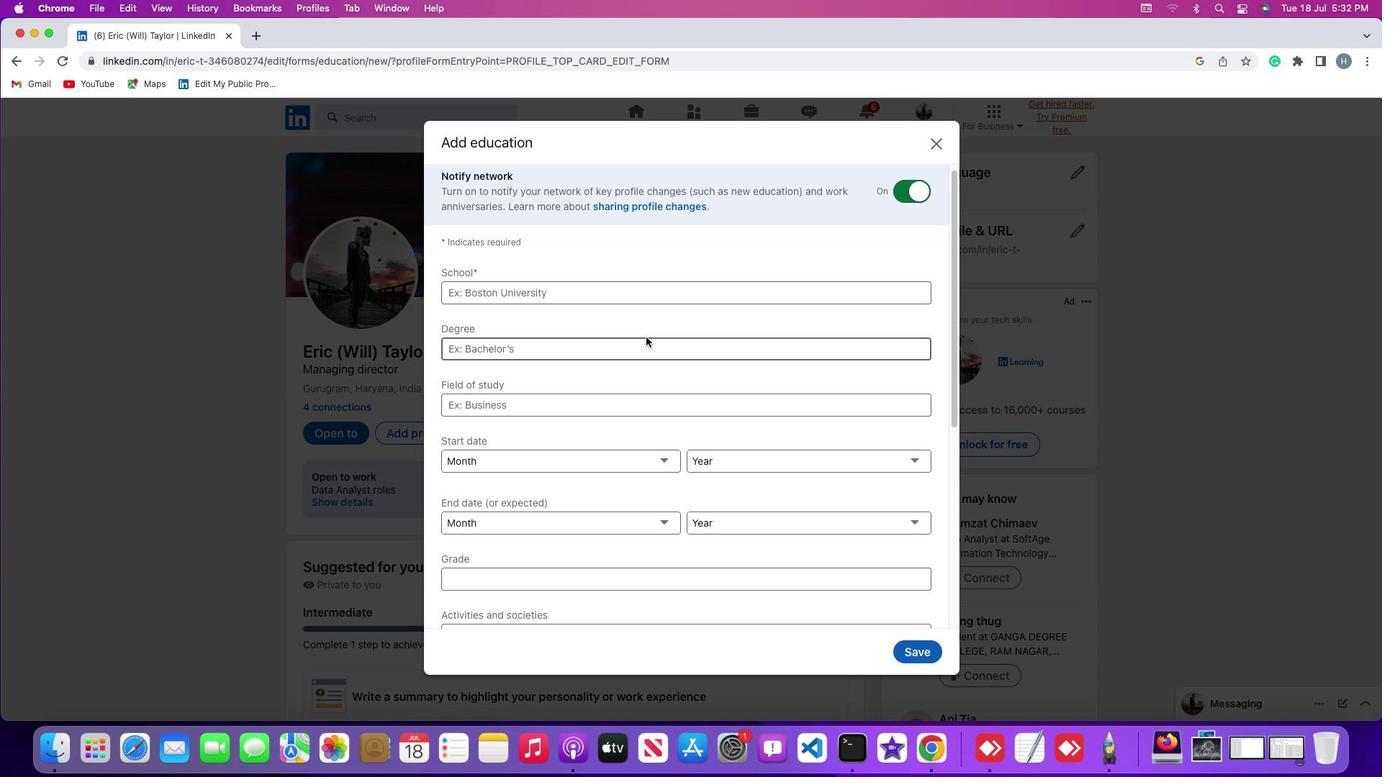 
Action: Mouse scrolled (645, 337) with delta (0, 0)
Screenshot: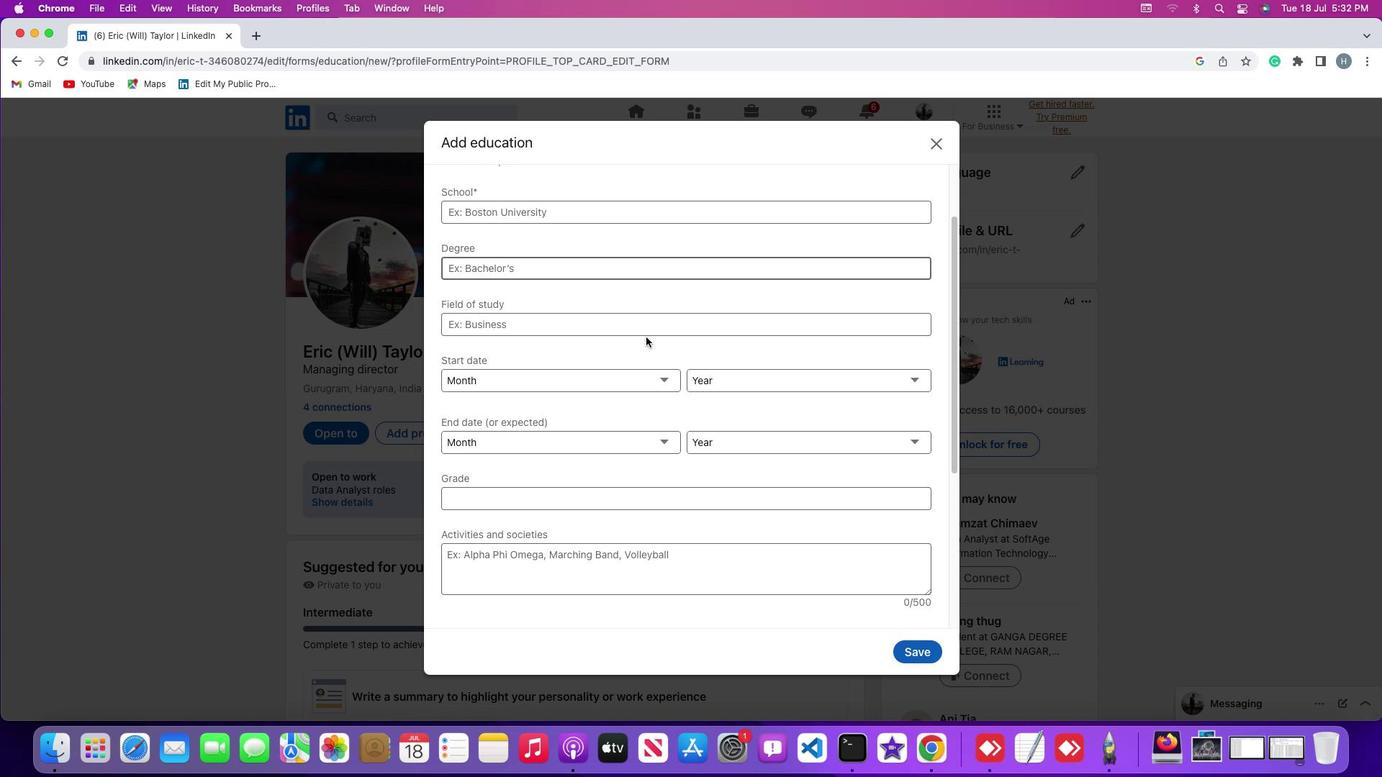 
Action: Mouse scrolled (645, 337) with delta (0, 0)
Screenshot: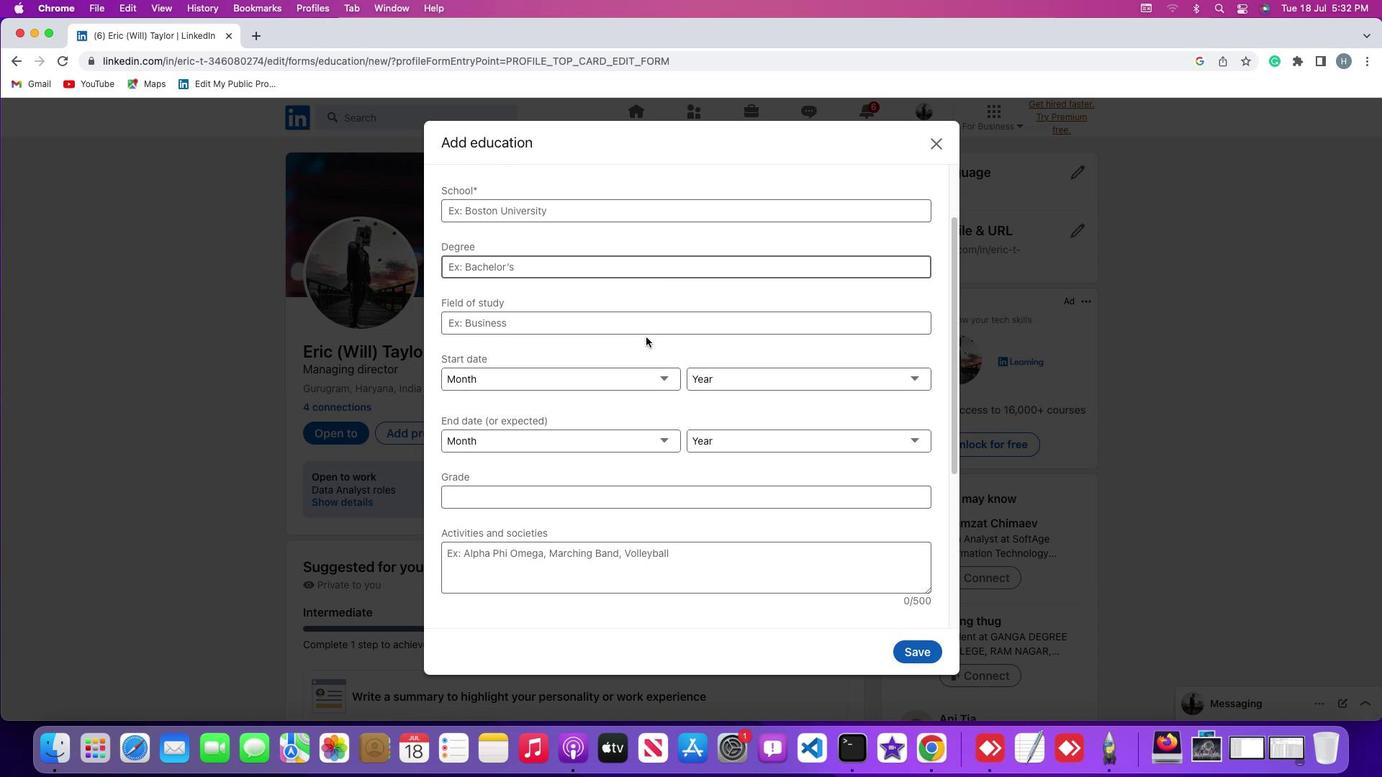 
Action: Mouse moved to (665, 350)
Screenshot: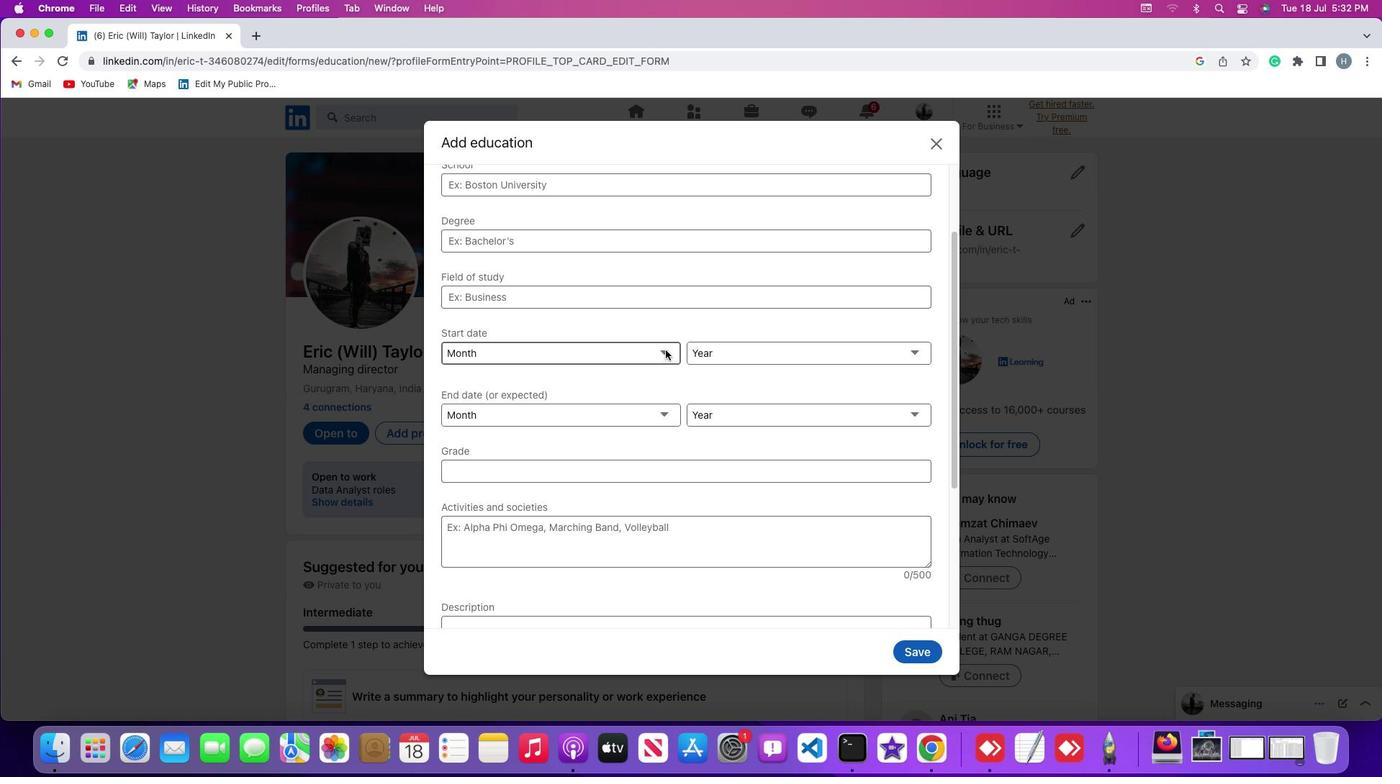 
Action: Mouse pressed left at (665, 350)
Screenshot: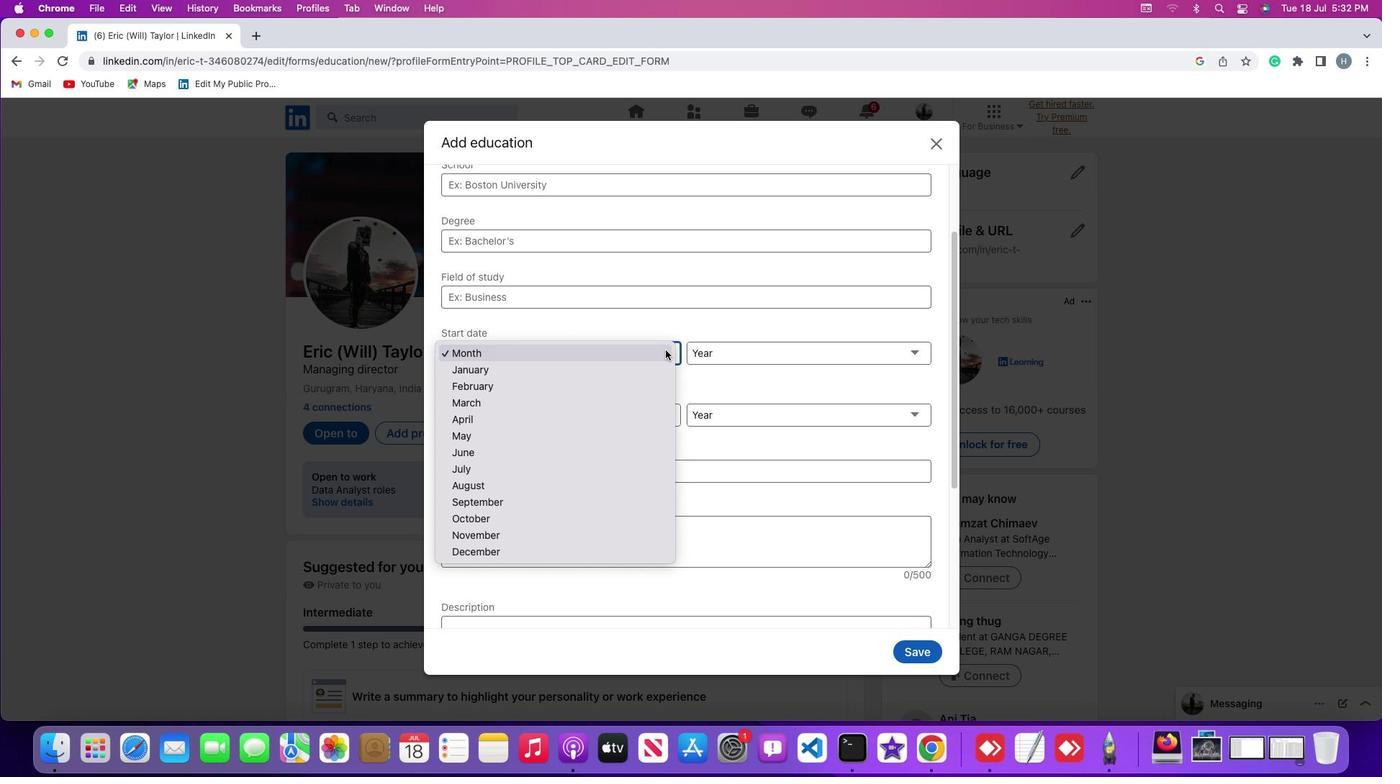 
Action: Mouse moved to (594, 481)
Screenshot: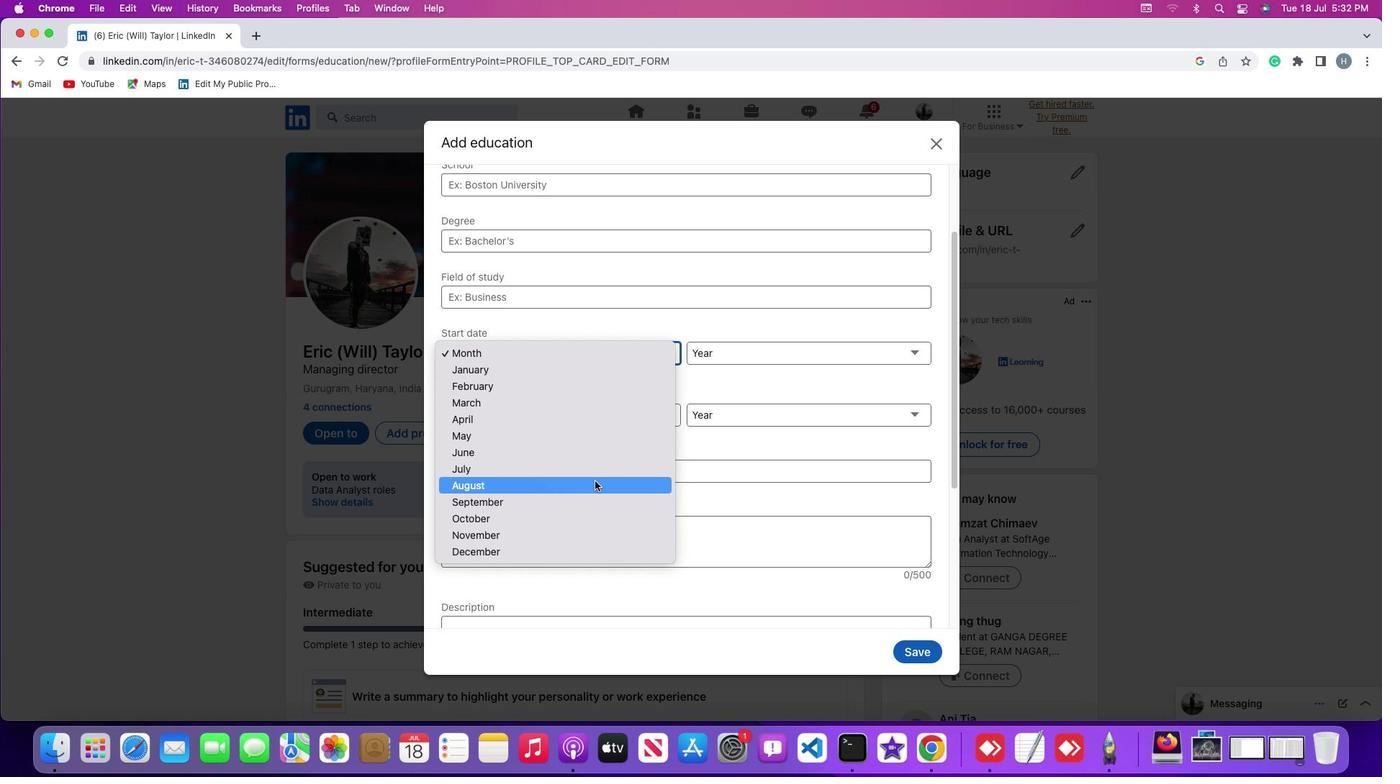 
Action: Mouse pressed left at (594, 481)
Screenshot: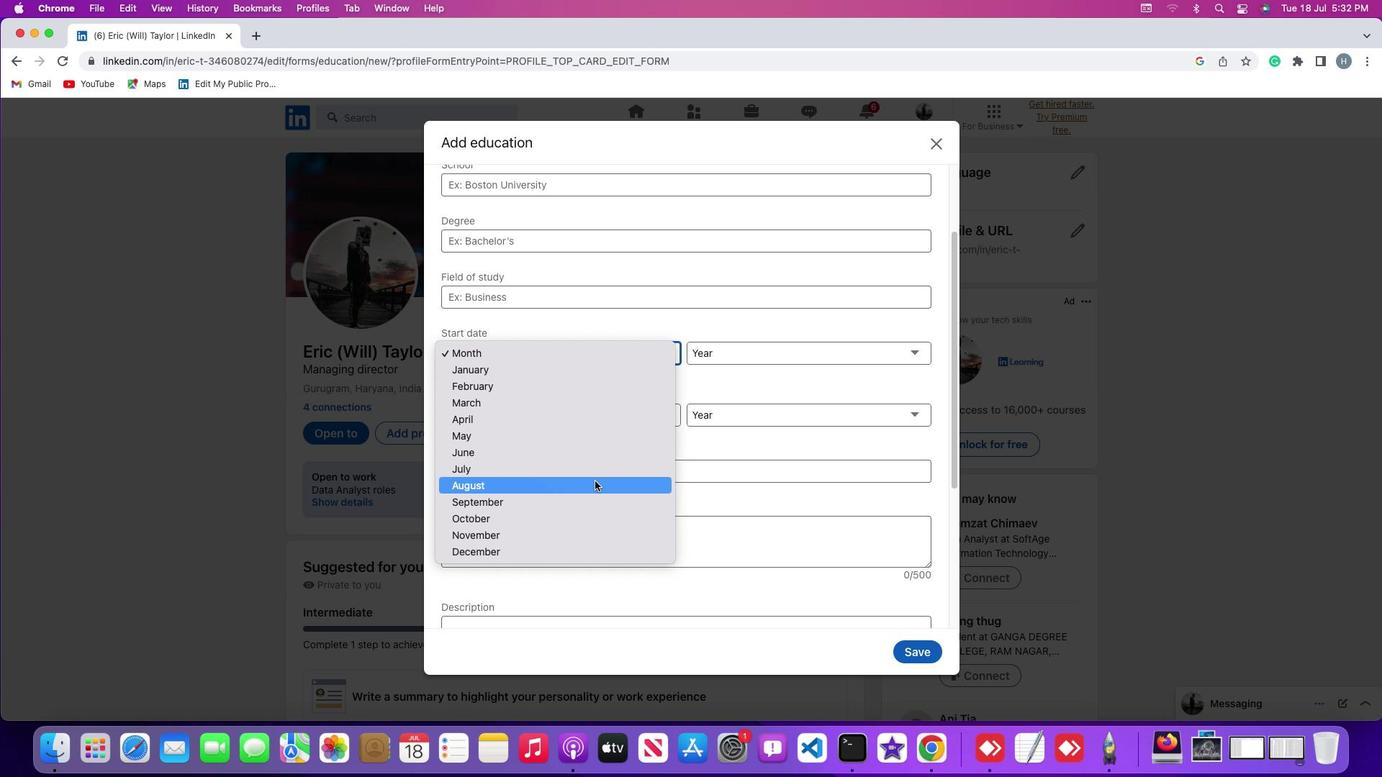 
Action: Mouse moved to (909, 350)
Screenshot: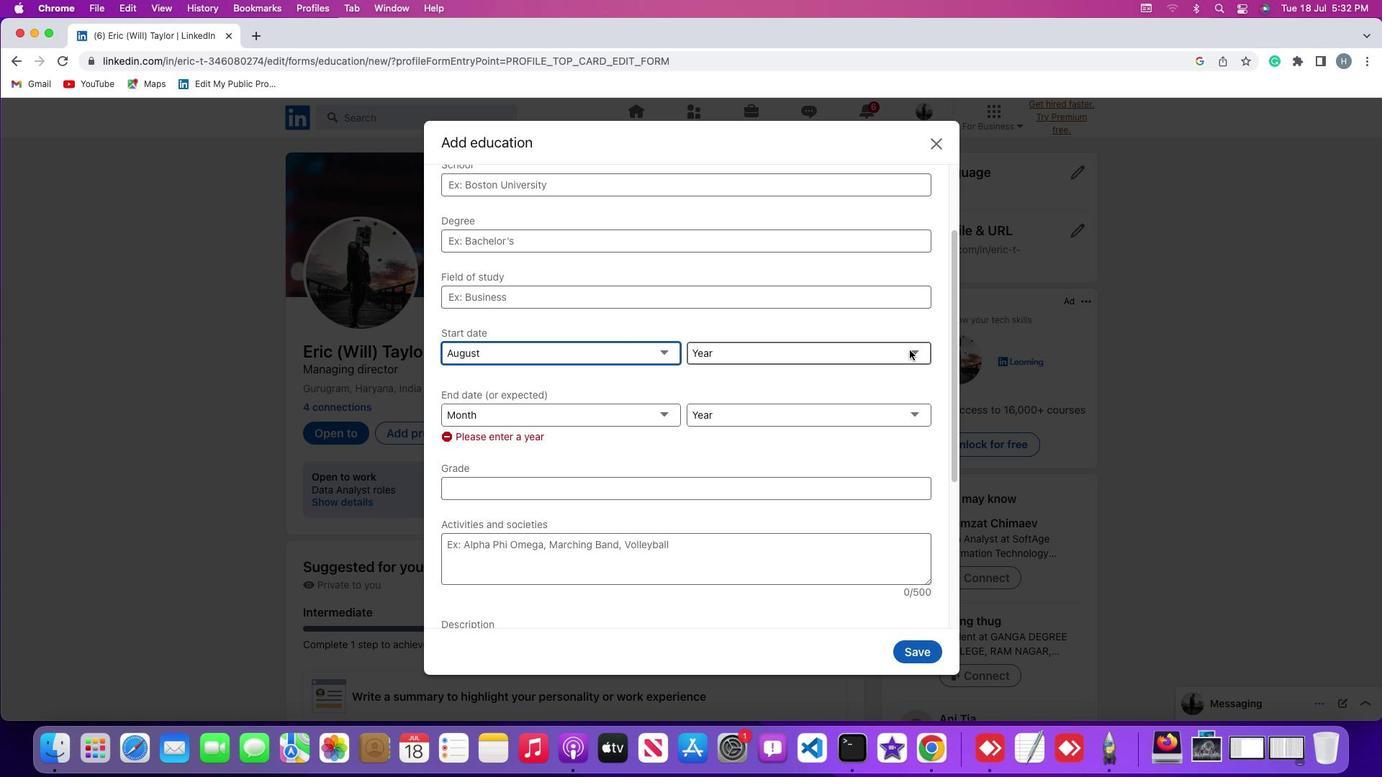 
Action: Mouse pressed left at (909, 350)
Screenshot: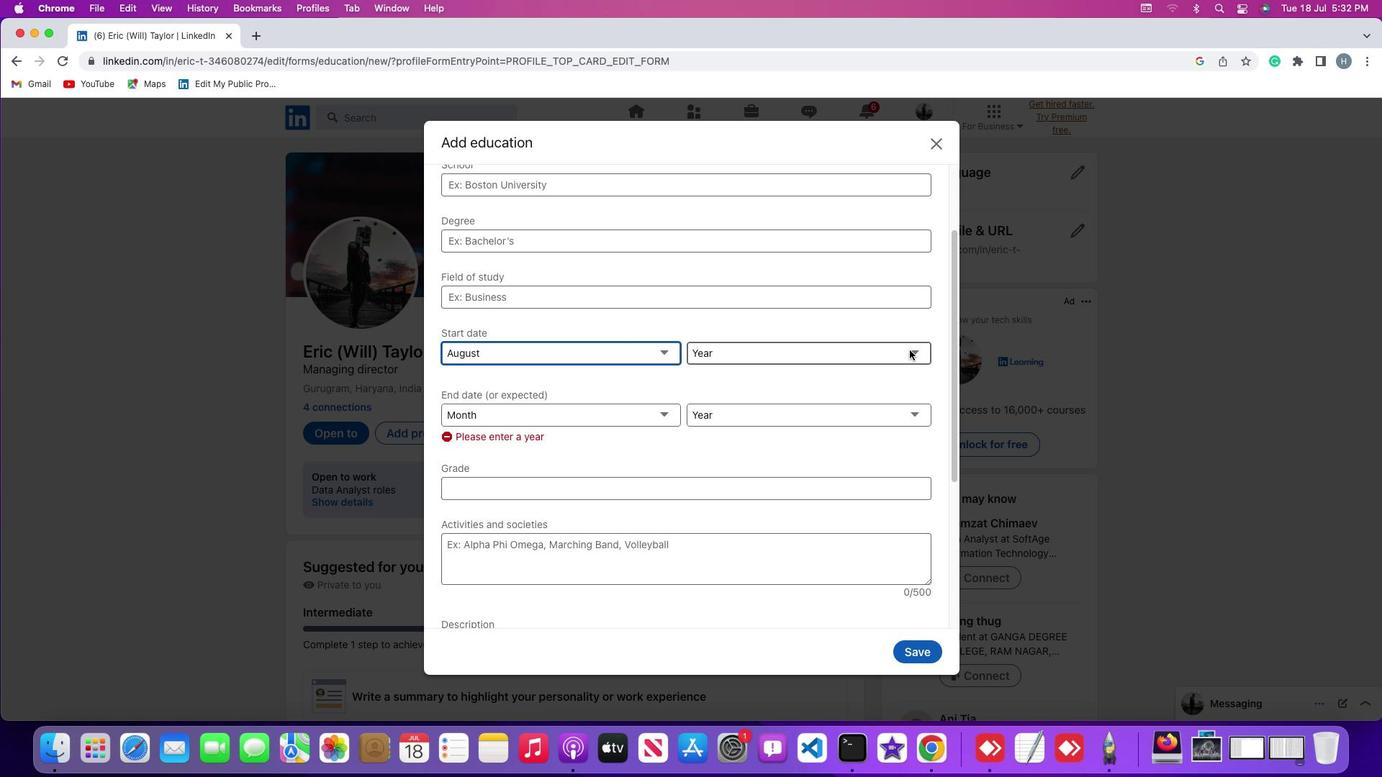 
Action: Mouse moved to (861, 414)
Screenshot: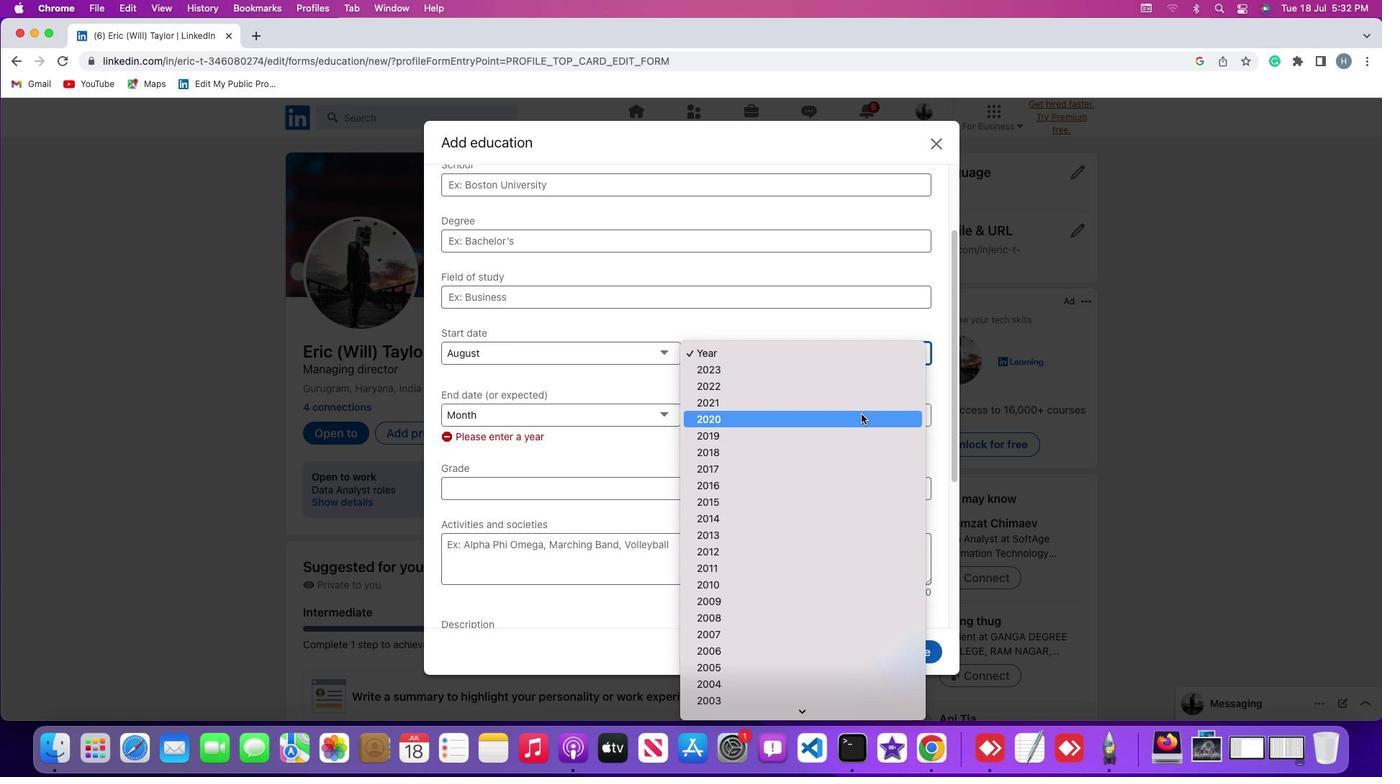 
Action: Mouse pressed left at (861, 414)
Screenshot: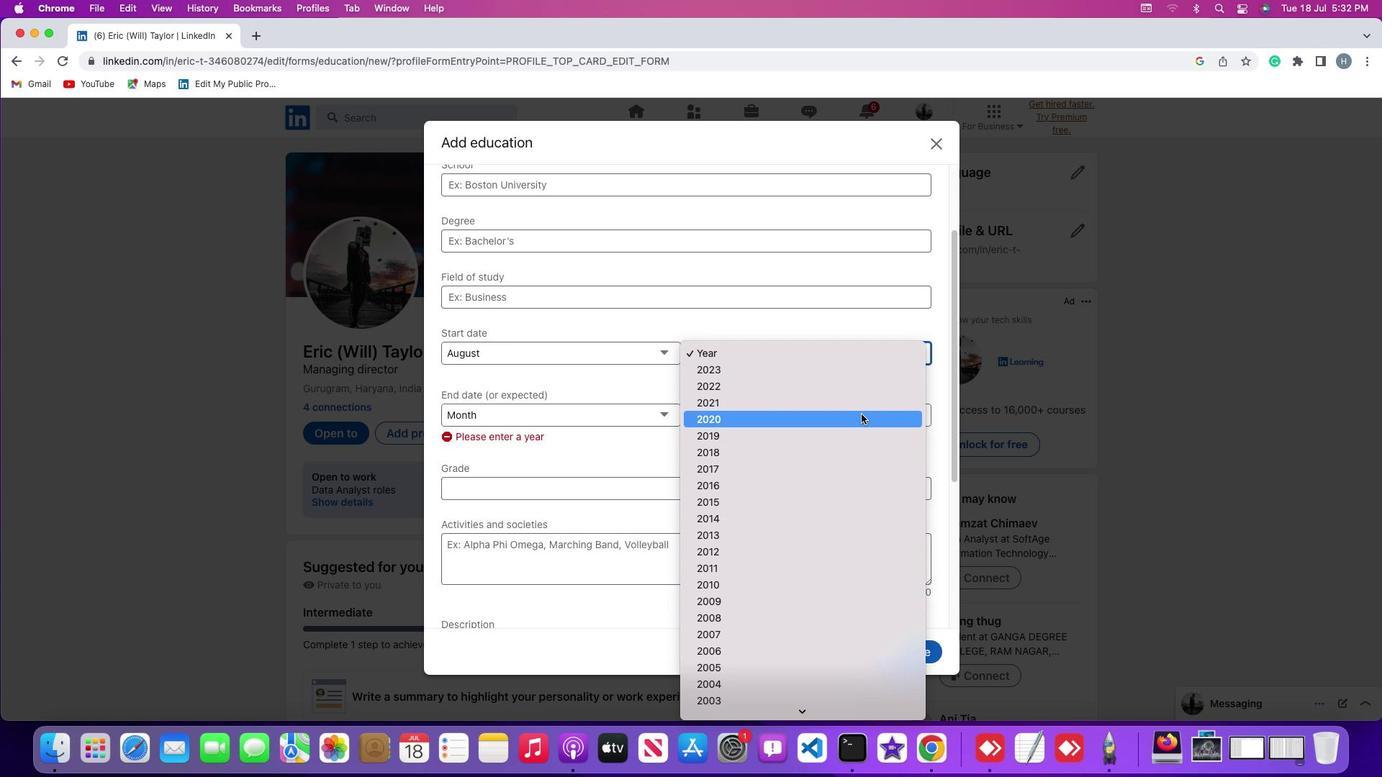 
Action: Mouse moved to (878, 386)
Screenshot: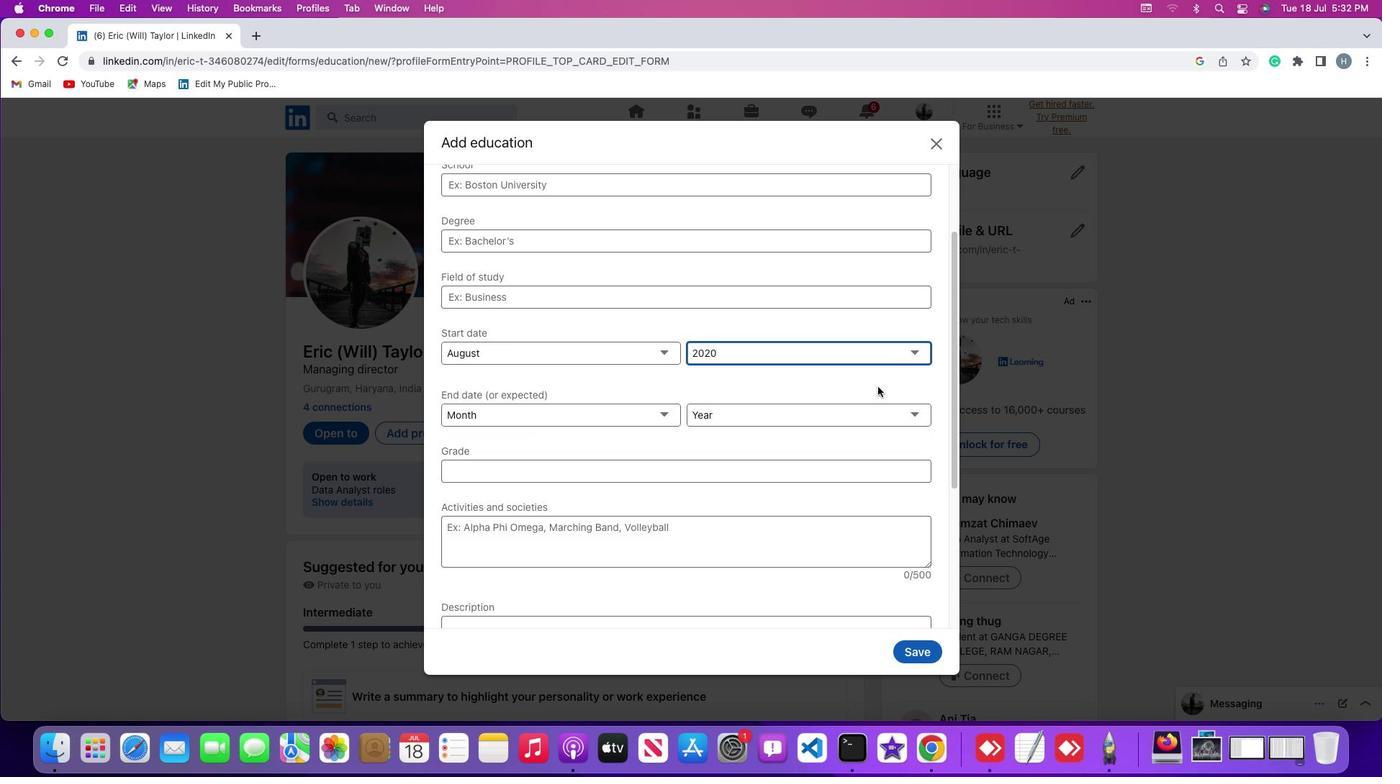 
